 Task: Edit the text and style of the paragraph tags in the index.html file.
Action: Key pressed ection<Key.enter><Key.enter><Key.up><Key.right><Key.right><Key.right><Key.right><Key.space><Key.space><Key.backspace>stle=v<Key.backspace>back<Key.enter><Key.shift_r>:<Key.shift><Key.shift><Key.shift><Key.shift><Key.shift><Key.shift><Key.shift><Key.shift><Key.shift><Key.shift><Key.shift><Key.shift><Key.shift><Key.shift><Key.shift><Key.shift><Key.shift><Key.shift><Key.shift><Key.shift>#f2f7fc;<Key.space>padding-botto<Key.enter><Key.shift_r>:3rem;<Key.right><Key.right><Key.down><Key.space><Key.space><Key.space><Key.space>.container<Key.enter><Key.enter>.admission-steps-heading-box<Key.enter><Key.left><Key.left><Key.space>pt-4<Key.right><Key.right><Key.right><Key.left><Key.enter>.icin<Key.backspace><Key.backspace>on-box<Key.enter><Key.left><Key.left><Key.space>mt-2<Key.right><Key.right><Key.enter>sr<Key.backspace><Key.backspace><Key.backspace><Key.space><Key.space><Key.space>img<Key.enter>.<Key.backspace>/wp-<Key.backspace>.png<Key.right><Key.right><Key.right><Key.right><Key.right><Key.right><Key.right>image-1<Key.right><Key.right>
Screenshot: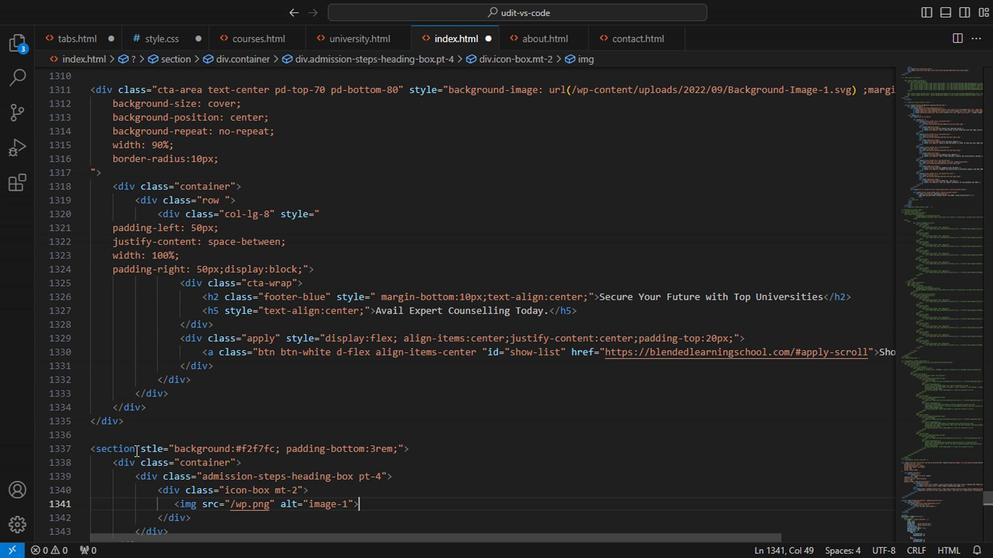 
Action: Mouse moved to (901, 441)
Screenshot: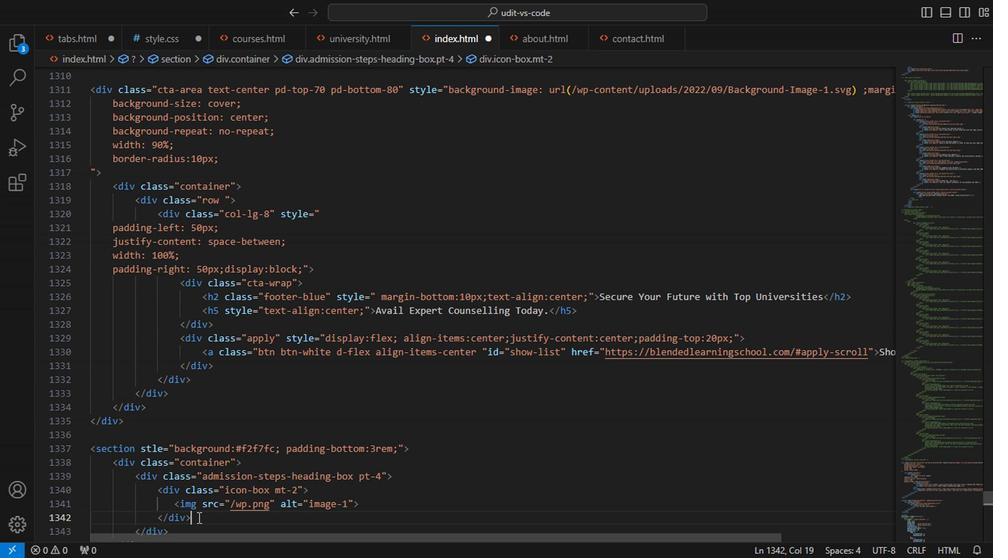 
Action: Mouse pressed left at (901, 441)
Screenshot: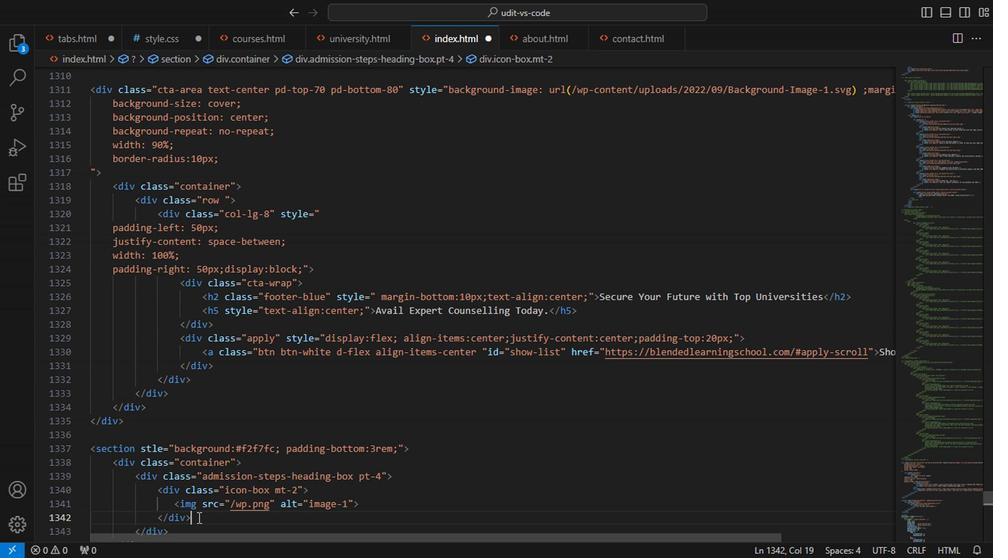 
Action: Key pressed <Key.enter>
Screenshot: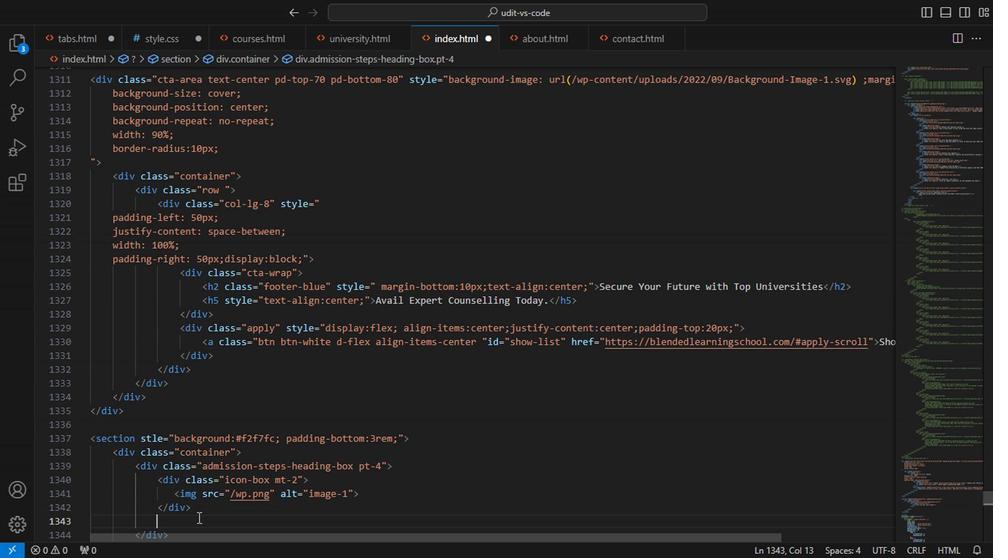 
Action: Mouse moved to (912, 444)
Screenshot: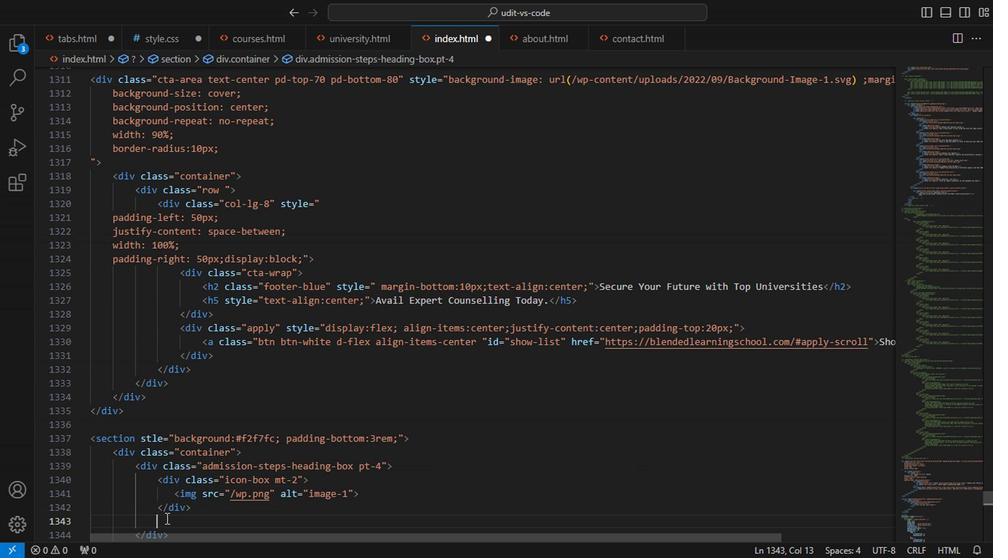 
Action: Mouse pressed left at (912, 444)
Screenshot: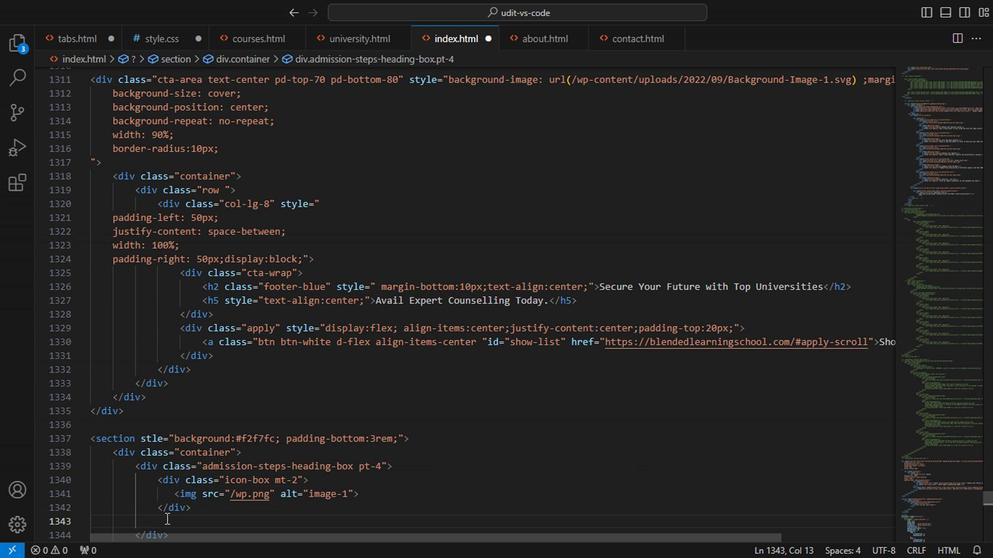 
Action: Mouse moved to (914, 441)
Screenshot: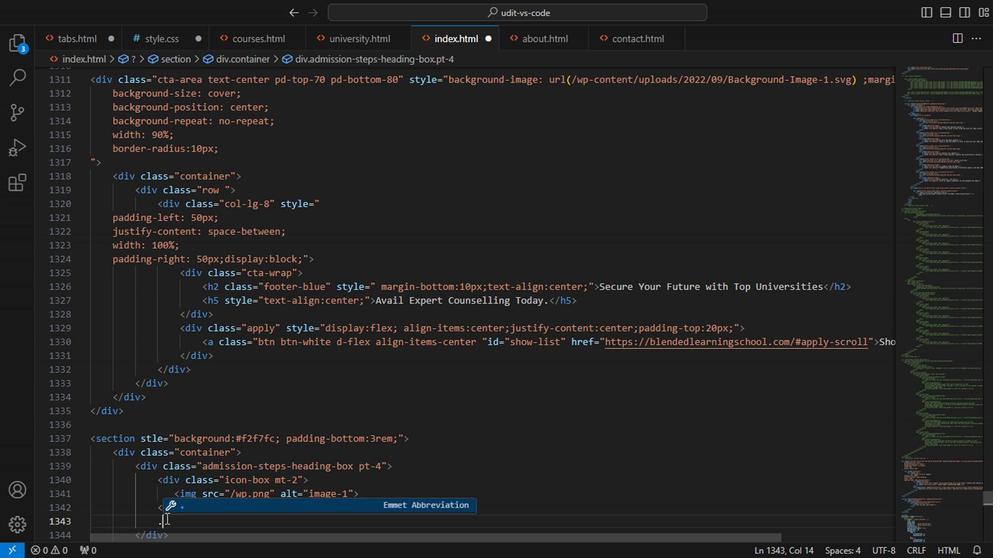 
Action: Mouse pressed left at (914, 441)
Screenshot: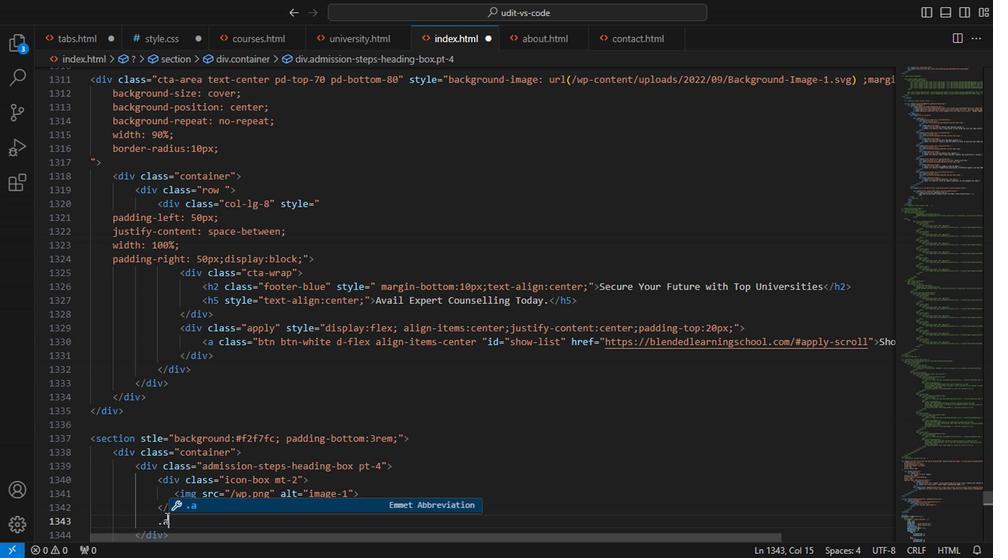 
Action: Key pressed .admission-steps<Key.enter><Key.enter>p.icon-box<Key.enter><Key.left><Key.left><Key.space>mt-2<Key.right><Key.right><Key.enter><Key.caps_lock>S<Key.caps_lock>elect<Key.space><Key.caps_lock>Y<Key.caps_lock>our<Key.space><Key.caps_lock>D<Key.caps_lock>esired<Key.space><Key.caps_lock><Key.caps_lock>c<Key.caps_lock><Key.caps_lock>ourse<Key.right><Key.right><Key.right><Key.right><Key.right><Key.right><Key.right><Key.right><Key.right><Key.right><Key.right><Key.right><Key.right><Key.right><Key.right><Key.right><Key.right><Key.right><Key.right><Key.right><Key.right><Key.enter>p<Key.enter><Key.caps_lock>G<Key.caps_lock>et<Key.space><Key.caps_lock><Key.caps_lock><Key.space><Key.backspace><Key.caps_lock>A<Key.caps_lock><Key.space><Key.caps_lock>S<Key.caps_lock>tp<Key.space><Key.shift><Key.backspace><Key.backspace>ep<Key.space><Key.caps_lock>C<Key.caps_lock>loser<Key.space>to<Key.space>your<Key.space><Key.caps_lock>D<Key.caps_lock>ream<Key.space>job<Key.space>with<Key.space>the<Key.space>right<Key.space>course<Key.space><Key.down><Key.down><Key.up><Key.down><Key.up><Key.up><Key.up><Key.up><Key.down><Key.down>
Screenshot: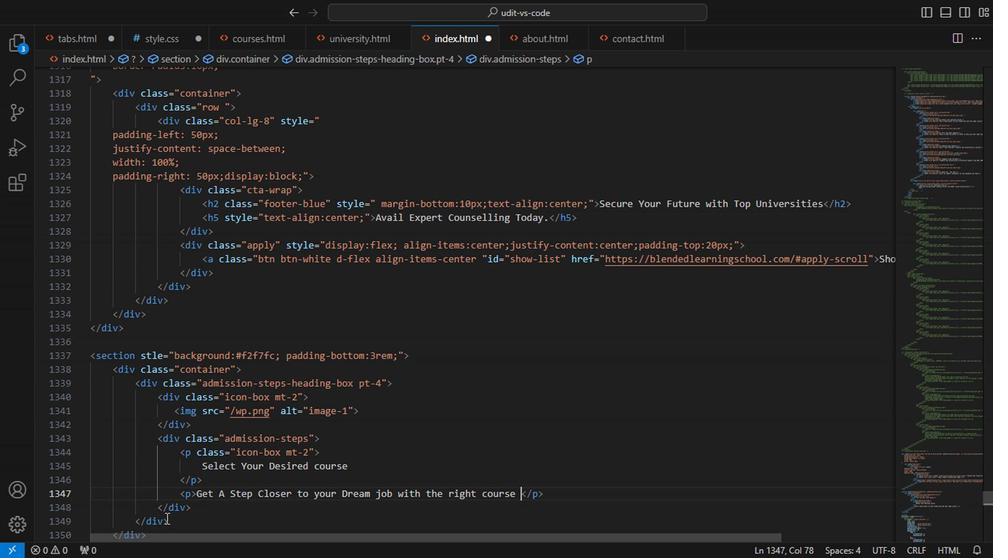 
Action: Mouse moved to (922, 448)
Screenshot: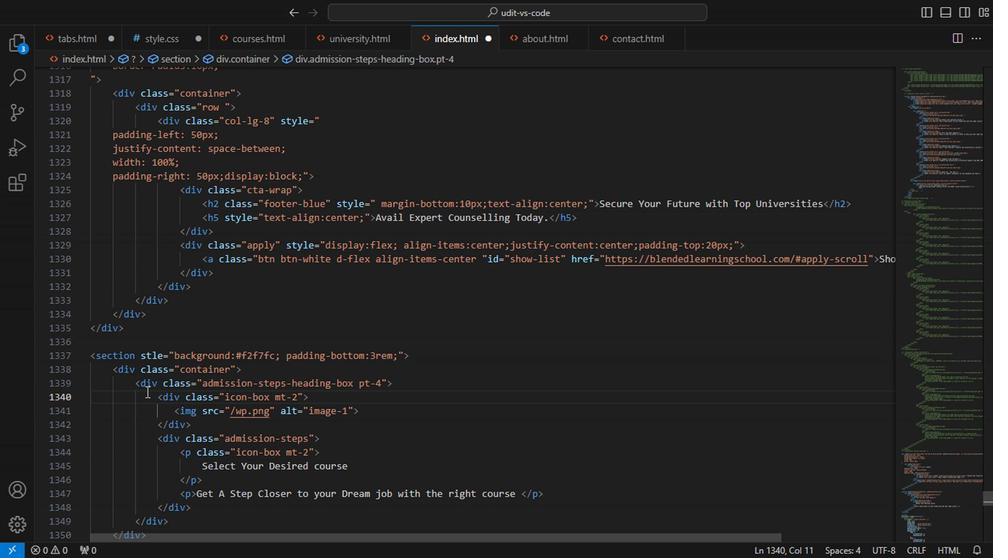 
Action: Mouse pressed left at (922, 448)
Screenshot: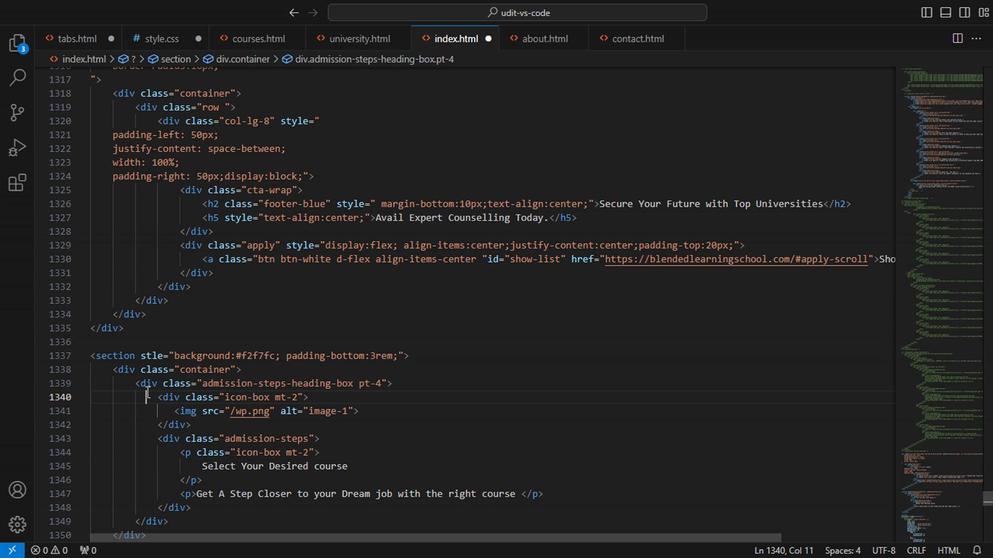 
Action: Mouse moved to (581, 442)
Screenshot: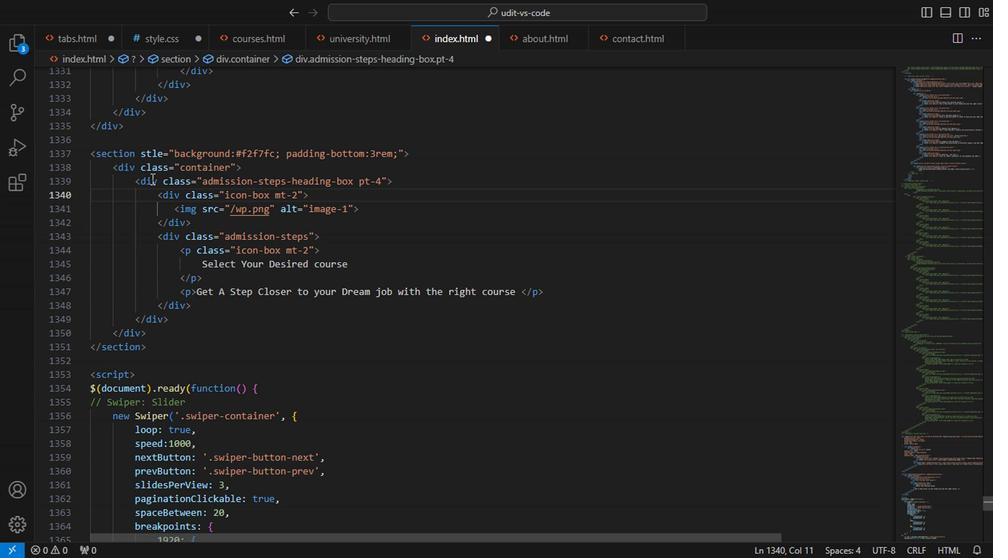 
Action: Mouse pressed left at (581, 442)
Screenshot: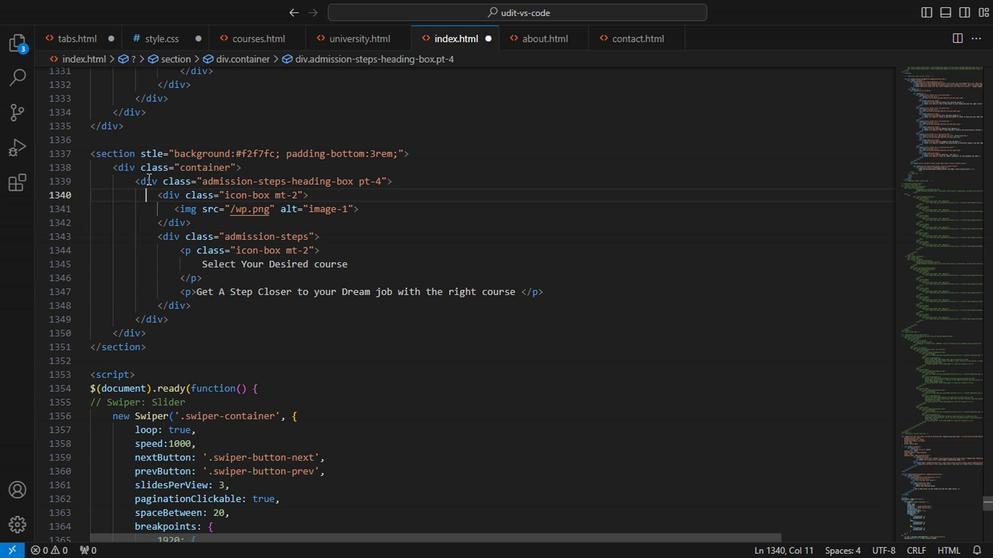 
Action: Mouse moved to (921, 460)
Screenshot: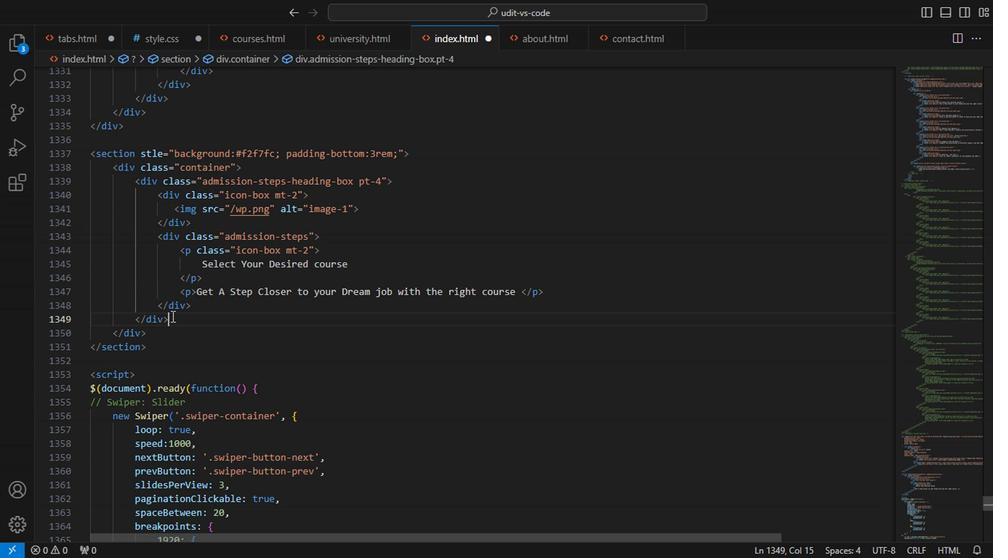 
Action: Mouse pressed left at (921, 460)
Screenshot: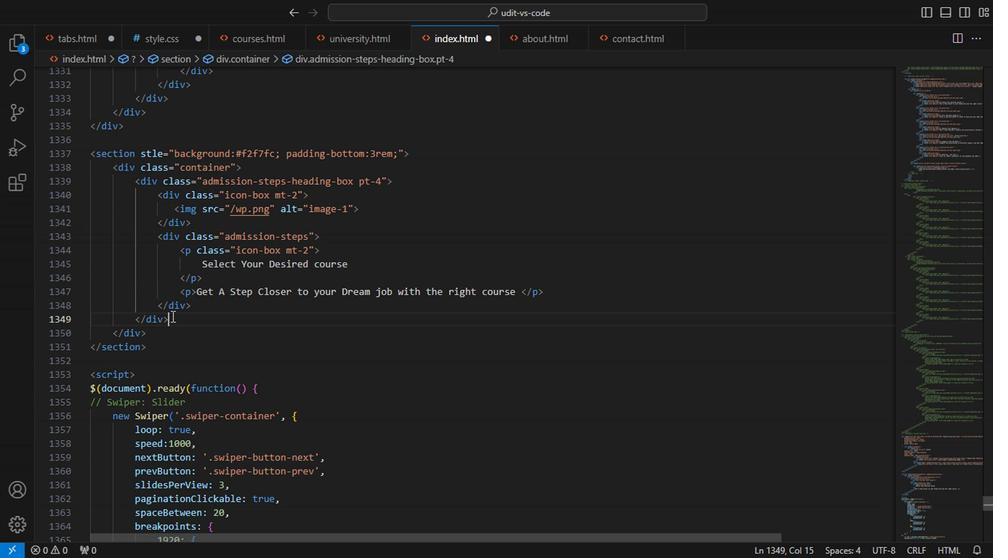 
Action: Mouse moved to (911, 452)
Screenshot: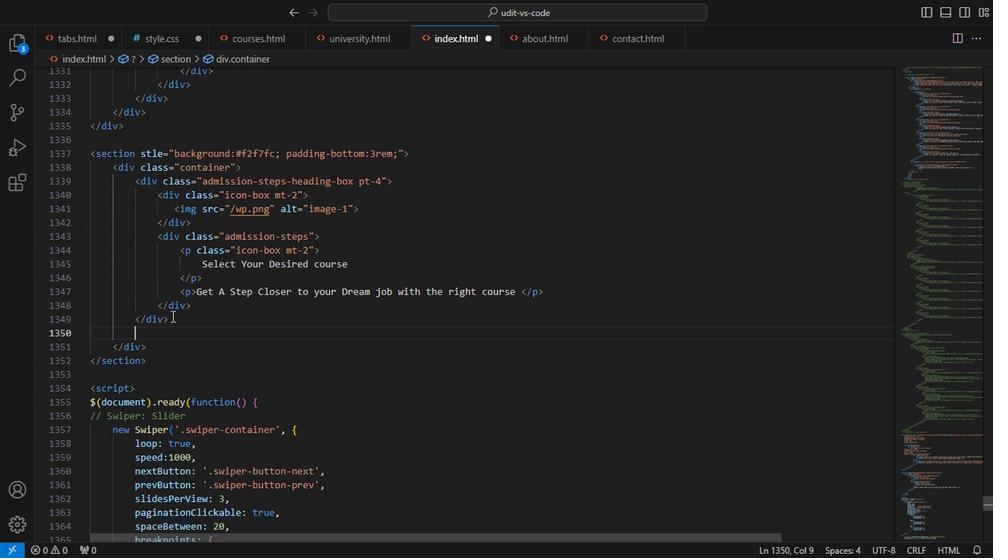 
Action: Mouse pressed left at (911, 452)
Screenshot: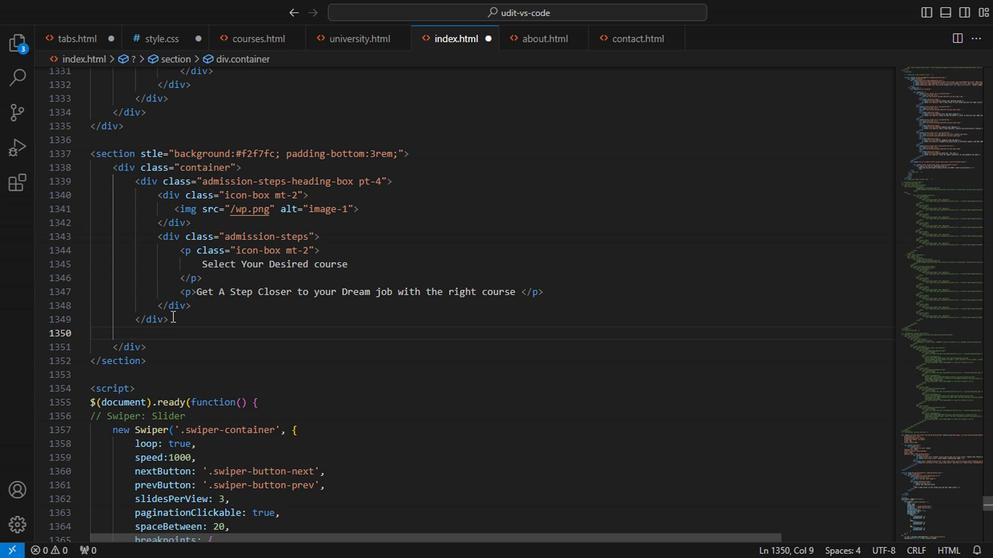 
Action: Key pressed <Key.enter>ctrl+Z
Screenshot: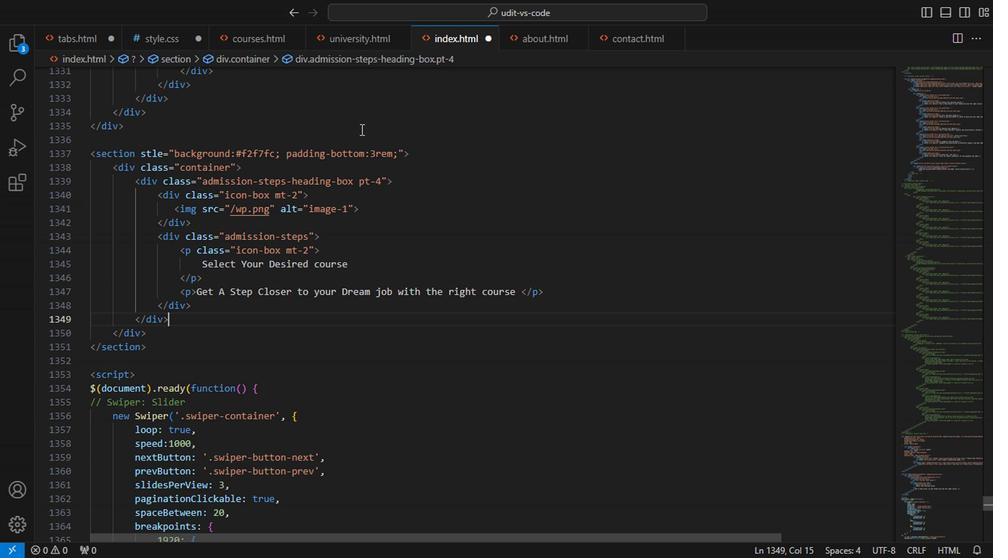 
Action: Mouse moved to (912, 459)
Screenshot: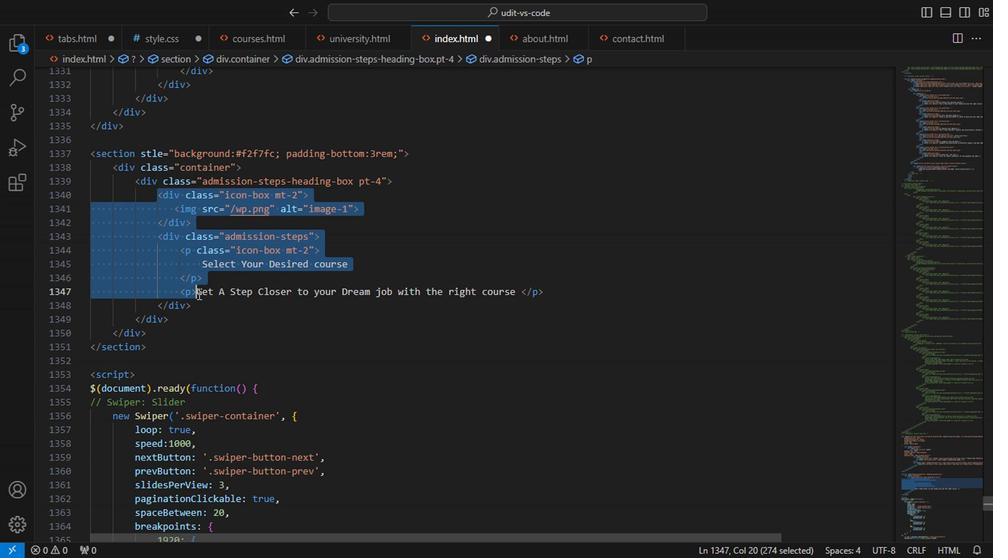 
Action: Mouse pressed left at (912, 459)
Screenshot: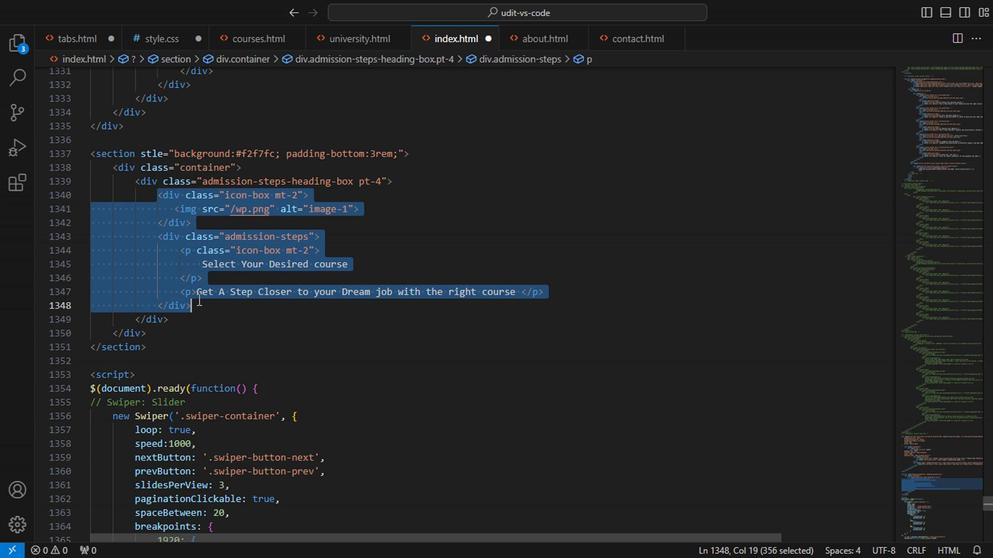 
Action: Mouse moved to (918, 459)
Screenshot: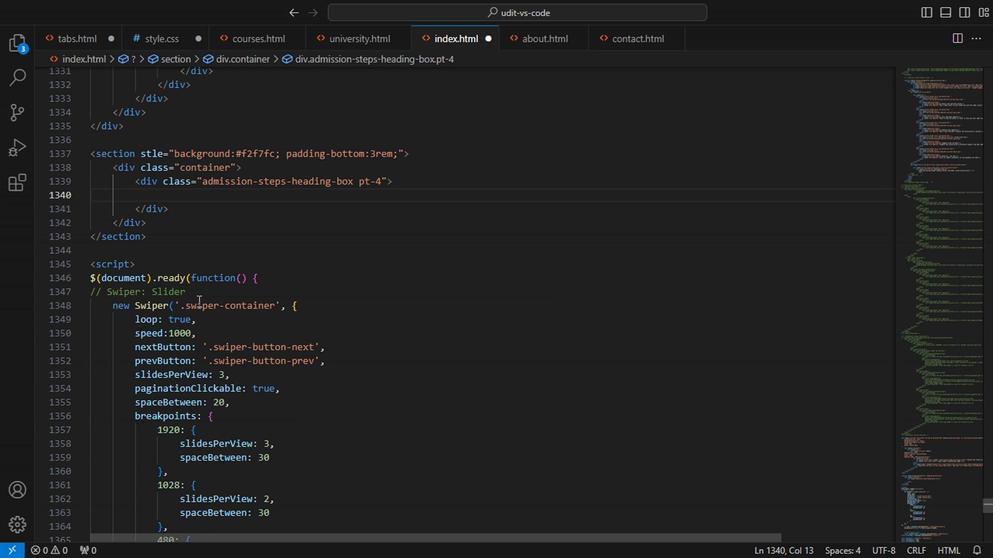 
Action: Mouse pressed left at (918, 459)
Screenshot: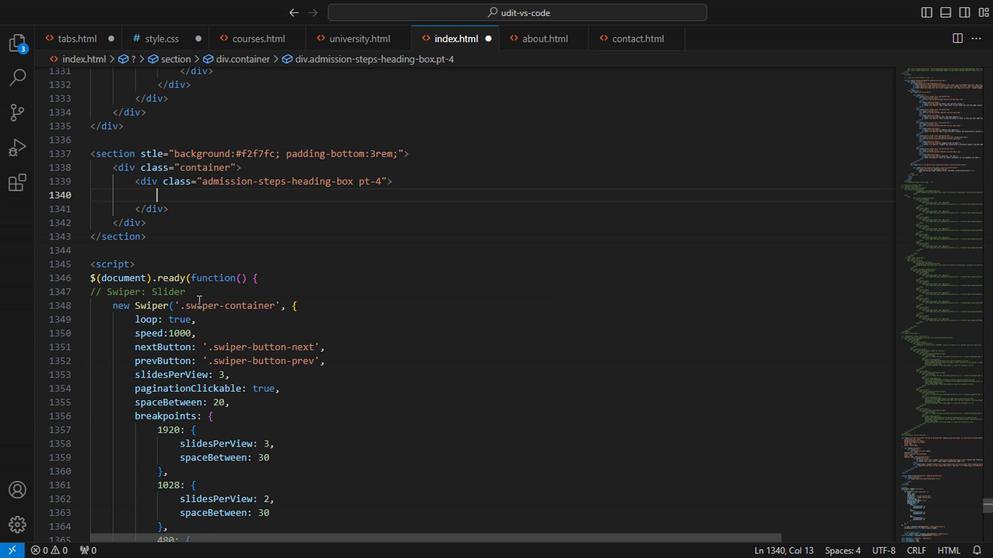 
Action: Mouse moved to (901, 453)
Screenshot: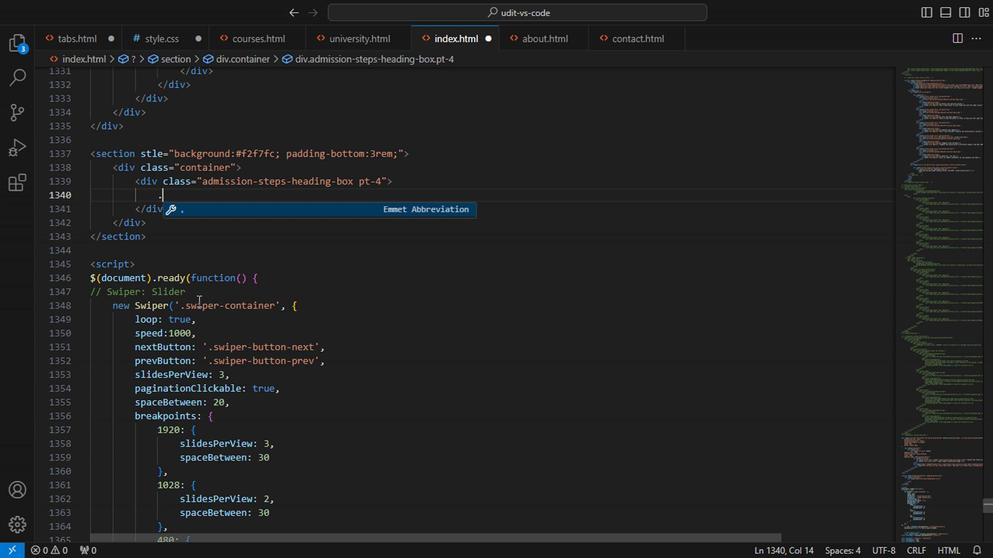 
Action: Key pressed <Key.backspace>ctrl+admission<Key.backspace>n-steps<Key.backspace><Key.backspace><Key.backspace><Key.backspace><Key.backspace><Key.backspace><Key.backspace><Key.backspace><Key.backspace><Key.backspace><Key.backspace><Key.backspace><Key.backspace><Key.backspace><Key.backspace><Key.backspace>p.adms<Key.backspace>ission-steps-heading-above-mobile<Key.enter><Key.left><Key.left><Key.space>text-center<Key.space>nav-link<Key.right><Key.space>stle<Key.enter>font-size<Key.enter>40px;font-weight<Key.enter>600<Key.right>margin-bottom<Key.enter>0px<Key.right>color<Key.enter>black<Key.right><Key.right><Key.right><Key.caps_lock>B<Key.caps_lock>lended<Key.space><Key.caps_lock>L<Key.caps_lock>earning<Key.space>span<Key.enter><Key.space><Key.backspace><Key.caps_lock>Y<Key.caps_lock>our<Key.space>one<Key.space><Key.caps_lock>S<Key.caps_lock>tep<Key.space><Key.caps_lock>C<Key.caps_lock>loser<Key.space><Key.backspace><Key.left><Key.left><Key.left><Key.left><Key.left><Key.left><Key.left><Key.left><Key.left><Key.left><Key.left><Key.left><Key.left><Key.left><Key.left><Key.left><Key.left><Key.left><Key.left><Key.left><Key.left><Key.space>class=ctrl+Z<'\x1a'><Key.space>ctrl+Style<Key.enter>coo<Key.backspace>lor<Key.shift_r>:<Key.shift><Key.shift><Key.shift><Key.shift><Key.shift><Key.shift><Key.shift><Key.shift><Key.shift><Key.shift><Key.shift><Key.shift><Key.shift><Key.shift><Key.shift><Key.shift><Key.shift>#007<Key.down><Key.enter><Key.right><Key.right><Key.right><Key.right><Key.right><Key.right><Key.right><Key.right><Key.right><Key.right><Key.right><Key.right><Key.right><Key.right><Key.right><Key.right><Key.right><Key.right><Key.right><Key.right><Key.right><Key.right><Key.right><Key.right><Key.right><Key.right><Key.right><Key.right><Key.right><Key.right><Key.right><Key.right><Key.right><Key.enter>p.admission-steps-heading-for-mobile<Key.enter><Key.left><Key.left><Key.space>text-center<Key.backspace><Key.right><Key.space>stle=<Key.backspace><Key.backspace><Key.backspace><Key.backspace>yle<Key.enter>font<Key.right><Key.enter>ctrl+Z<Key.backspace><Key.backspace><Key.backspace><Key.backspace><Key.backspace><Key.backspace>ctrl+font<Key.down><Key.enter>30px<Key.right><Key.space>font-weight<Key.enter>600<Key.right><Key.space>margin-bottom<Key.enter>0px<Key.right><Key.space>
Screenshot: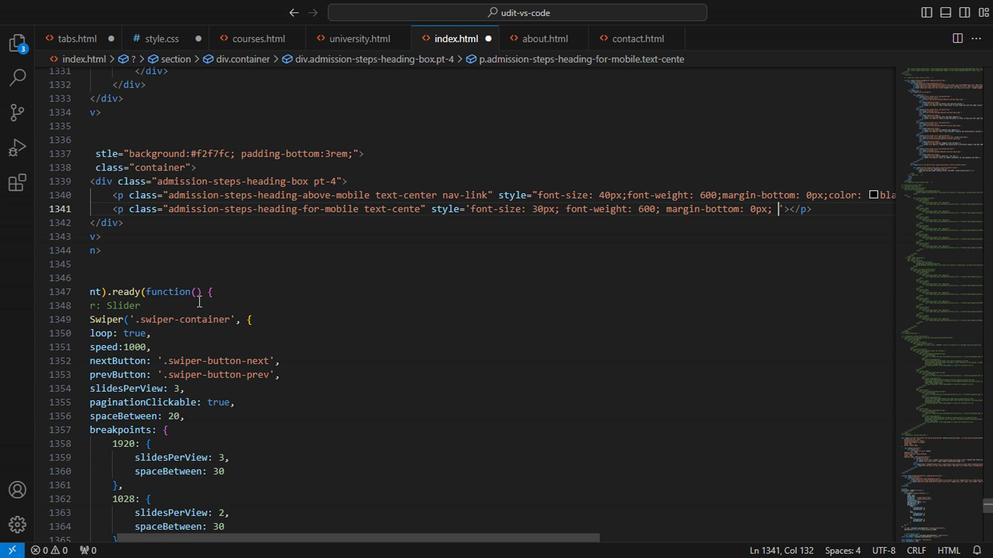
Action: Mouse moved to (671, 458)
Screenshot: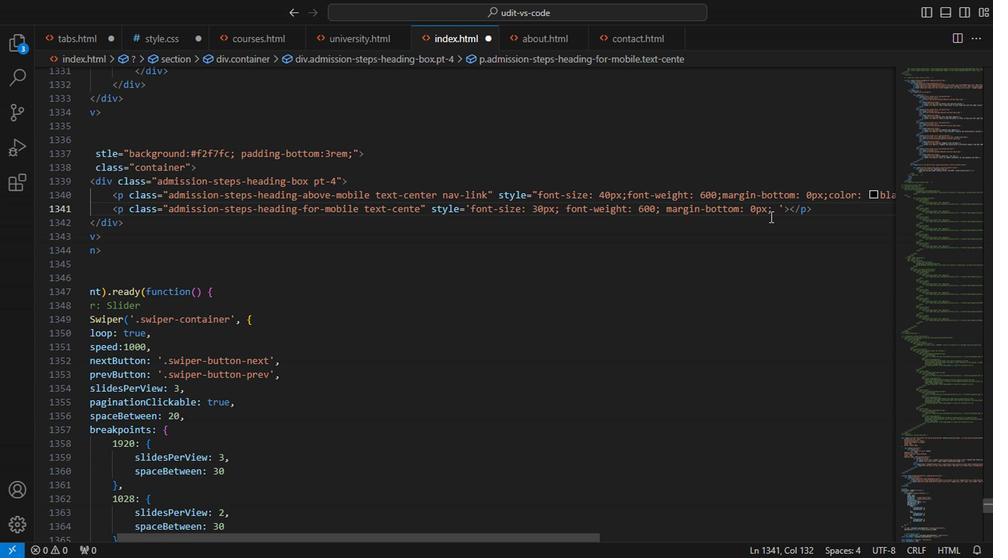 
Action: Key pressed <Key.backspace><Key.space>color<Key.enter>black
Screenshot: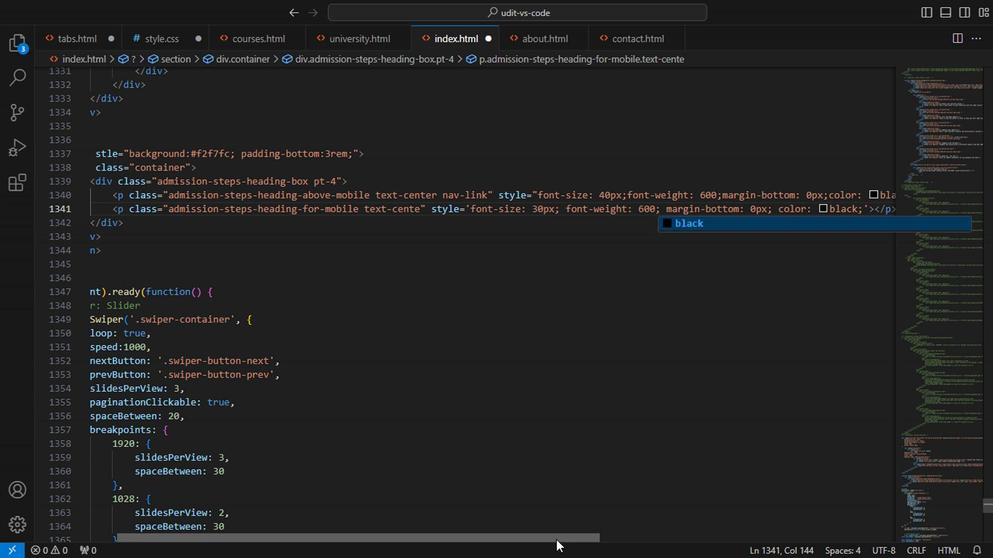 
Action: Mouse moved to (757, 440)
Screenshot: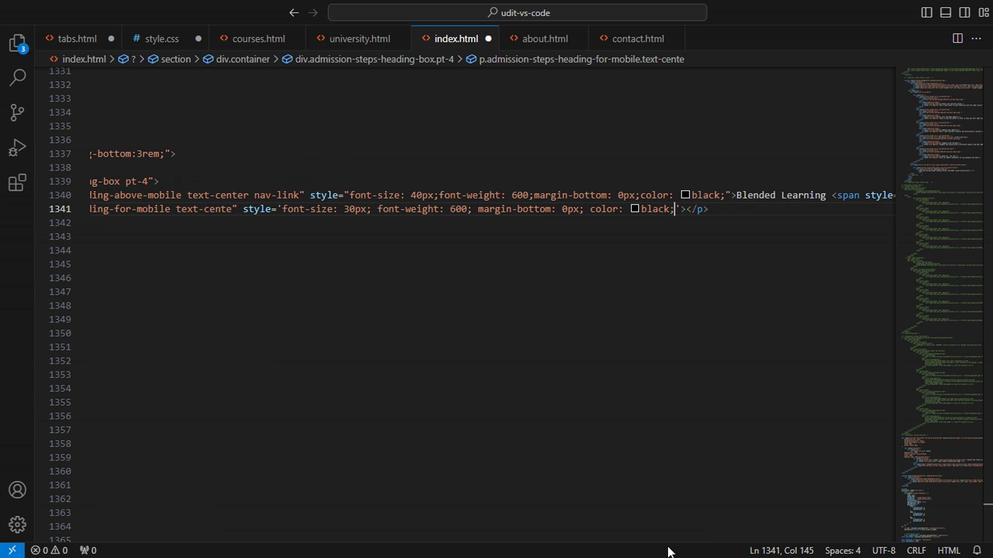 
Action: Mouse pressed left at (757, 440)
Screenshot: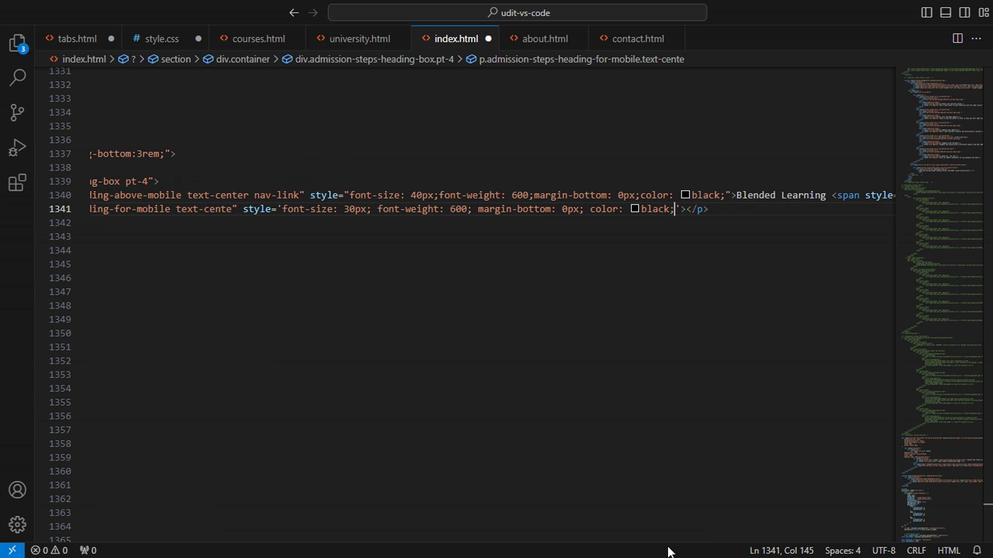 
Action: Mouse moved to (712, 439)
Screenshot: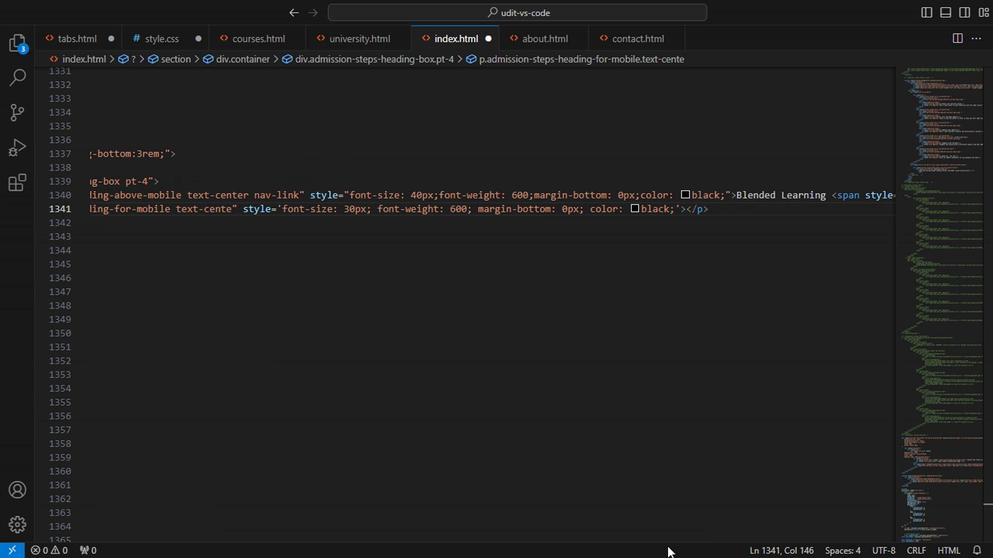 
Action: Key pressed <Key.right><Key.right><Key.right><Key.caps_lock>G<Key.caps_lock>et<Key.space>on<Key.space><Key.backspace>e<Key.space>ye<Key.backspace><Key.backspace>step<Key.space>ahead<Key.space>of<Key.space>your<Key.space>goal<Key.right><Key.right><Key.right><Key.right><Key.right><Key.down><Key.up><Key.enter><Key.up><Key.space><Key.space><Key.space><Key.space><Key.space><Key.space><Key.space><Key.space><Key.space><Key.space><Key.space><Key.space>
Screenshot: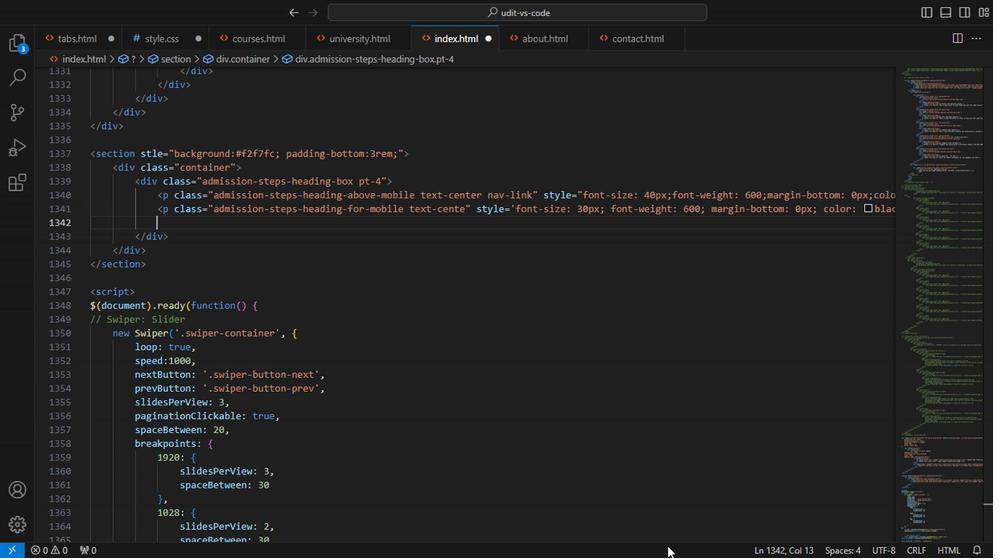 
Action: Mouse moved to (915, 458)
Screenshot: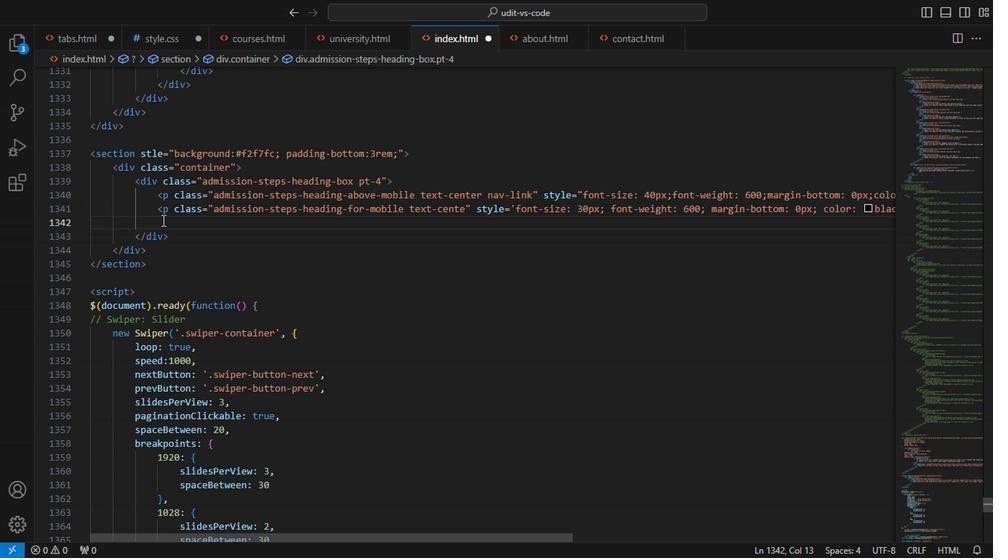 
Action: Mouse pressed left at (915, 458)
Screenshot: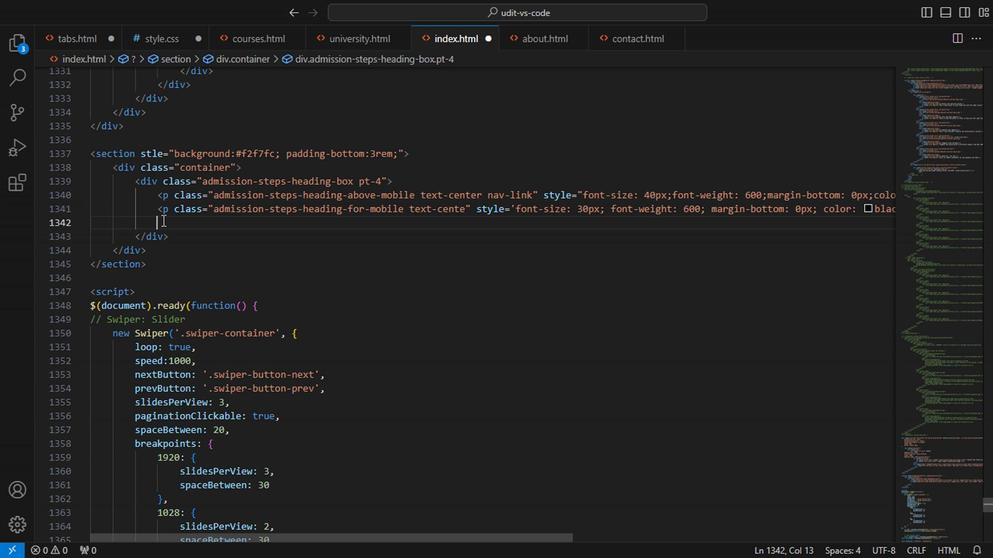 
Action: Mouse moved to (913, 456)
Screenshot: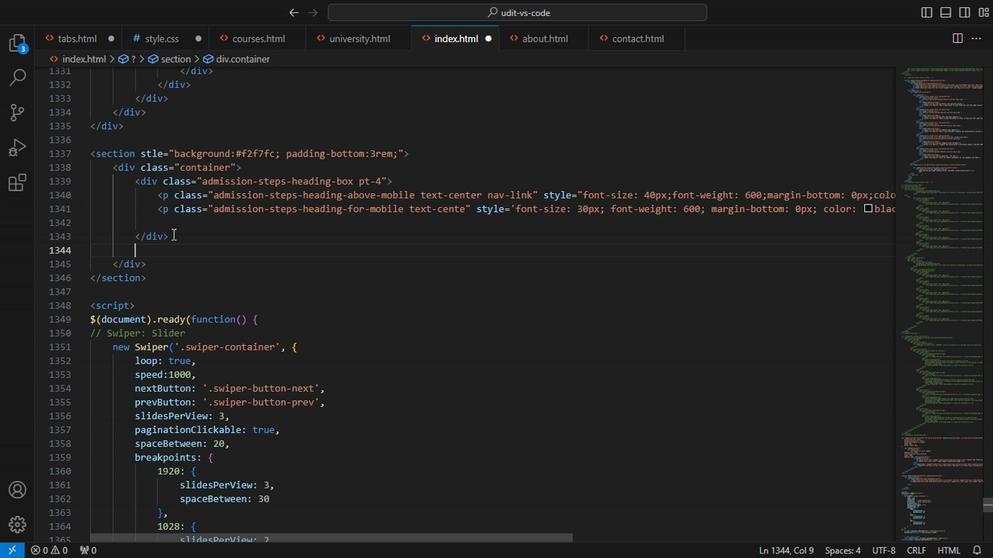 
Action: Mouse pressed left at (913, 456)
Screenshot: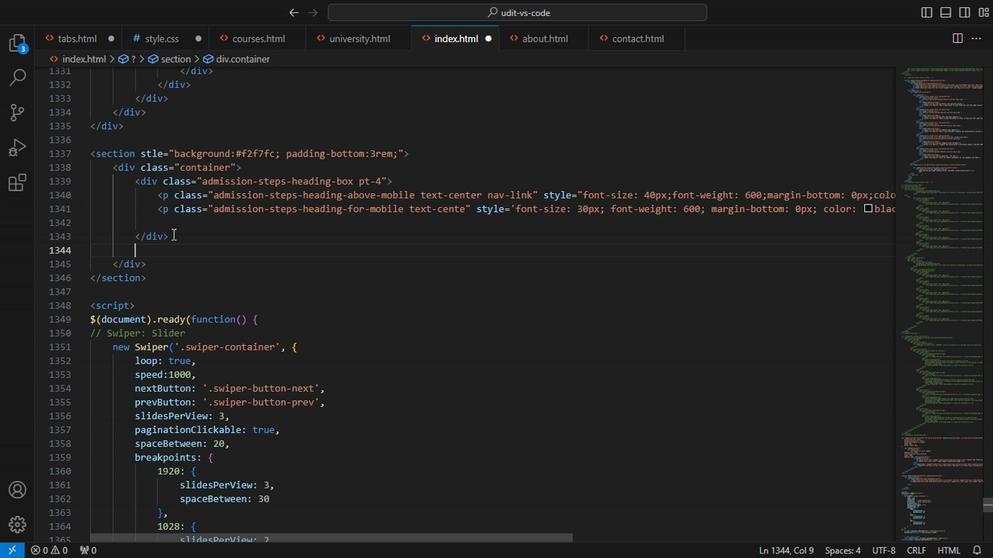 
Action: Mouse moved to (911, 456)
Screenshot: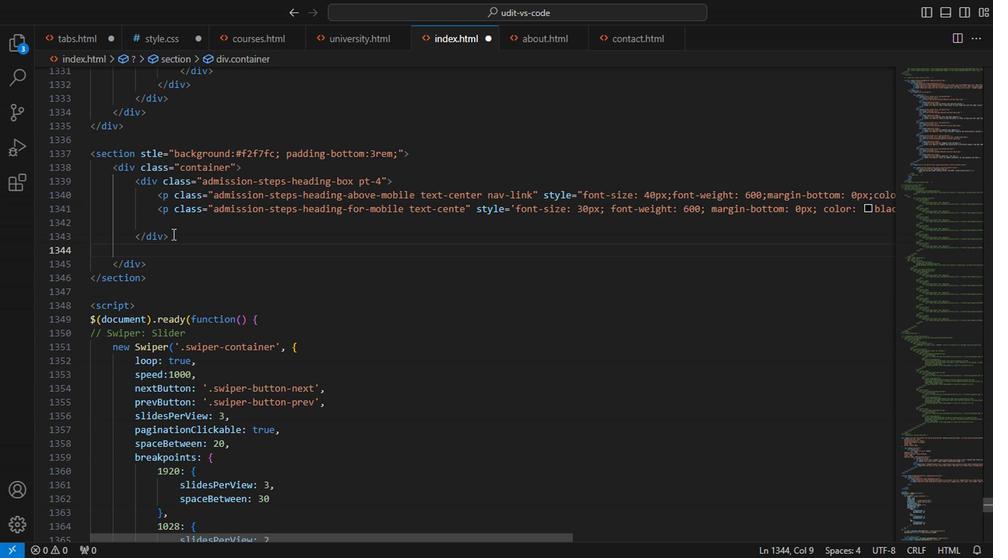 
Action: Key pressed <Key.enter>.<Key.backspace>
Screenshot: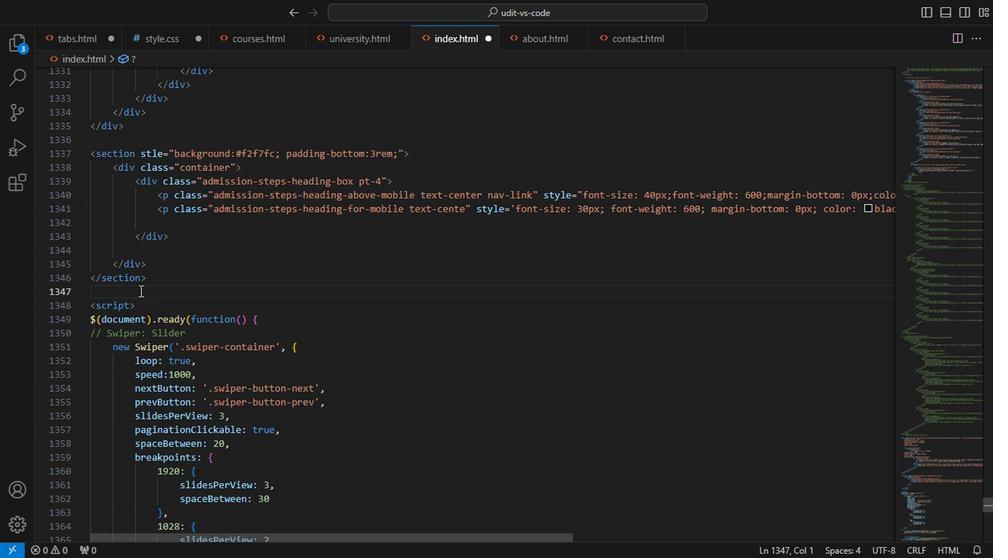 
Action: Mouse moved to (924, 453)
Screenshot: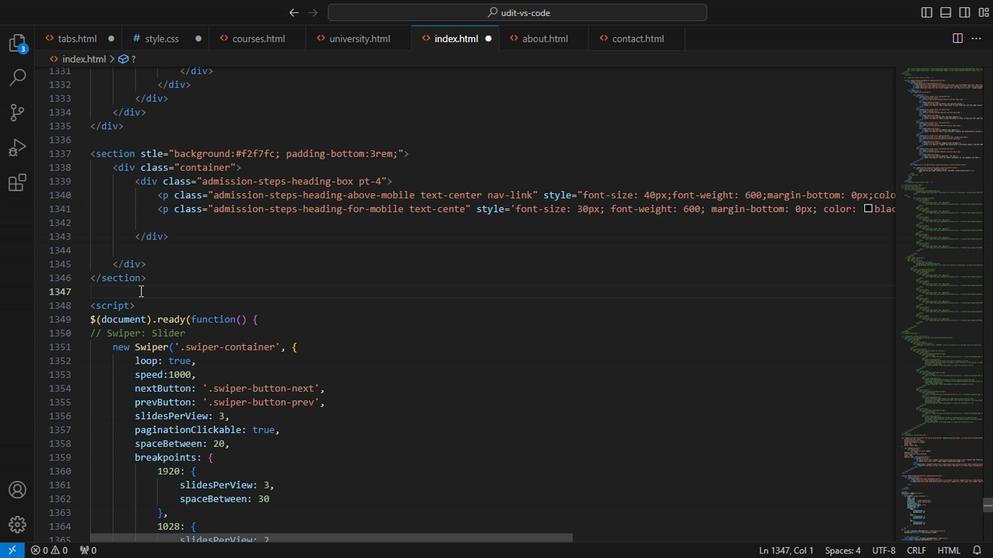 
Action: Mouse pressed left at (924, 453)
Screenshot: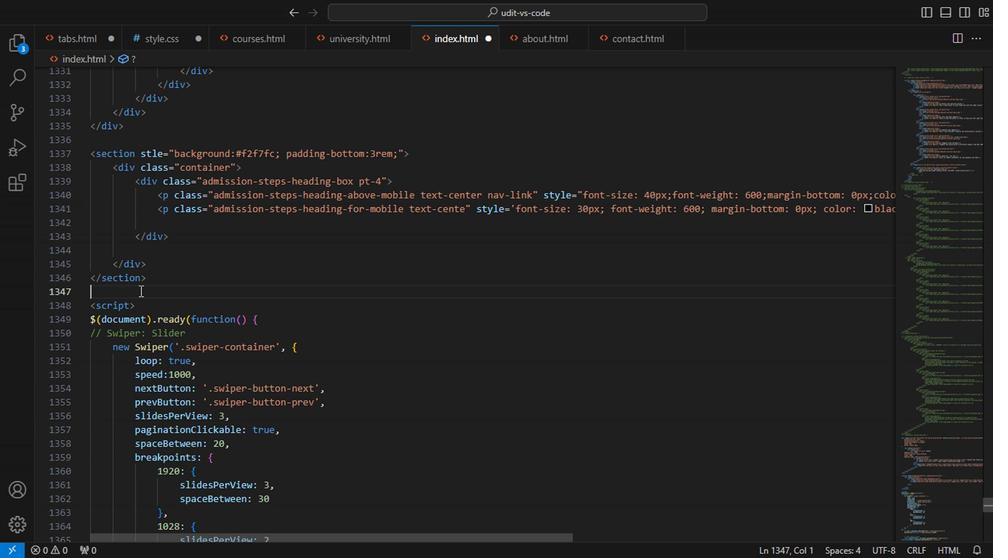 
Action: Key pressed .container-fluid<Key.enter><Key.enter>.containr<Key.backspace><Key.backspace>ner<Key.enter><Key.enter>.card<Key.enter><Key.enter>.card-f<Key.backspace>header<Key.enter><Key.right><Key.right><Key.right><Key.right><Key.right><Key.right><Key.backspace><Key.backspace><Key.backspace><Key.backspace><Key.backspace><Key.backspace><Key.backspace><Key.backspace><Key.backspace><Key.backspace><Key.backspace><Key.backspace><Key.backspace><Key.backspace><Key.backspace><Key.backspace><Key.backspace><Key.backspace><Key.backspace><Key.backspace><Key.backspace><Key.backspace><Key.backspace><Key.backspace><Key.backspace><Key.backspace><Key.backspace><Key.backspace><Key.backspace><Key.backspace><Key.backspace>.<Key.backspace>ctrl+Z<'\x1a'><'\x1a'><'\x1a'><'\x1a'><'\x1a'><'\x1a'><'\x1a'><'\x1a'><Key.enter>ctrl+card-container<Key.enter><Key.left><Key.space><Key.backspace><Key.left><Key.space>row<Key.right><Key.right><Key.enter>.col-5<Key.backspace>4<Key.enter><Key.enter>.v<Key.backspace>card<Key.enter><Key.enter>.h4<Key.backspace><Key.backspace><Key.backspace>spa<Key.backspace><Key.backspace><Key.backspace>span<Key.enter>h3<Key.enter><Key.caps_lock>TO<Key.space><Key.caps_lock>d<Key.caps_lock><Key.backspace><Key.caps_lock><Key.caps_lock>D<Key.caps_lock>o<Key.right><Key.right><Key.right><Key.right><Key.right><Key.right><Key.right><Key.right><Key.right><Key.up>
Screenshot: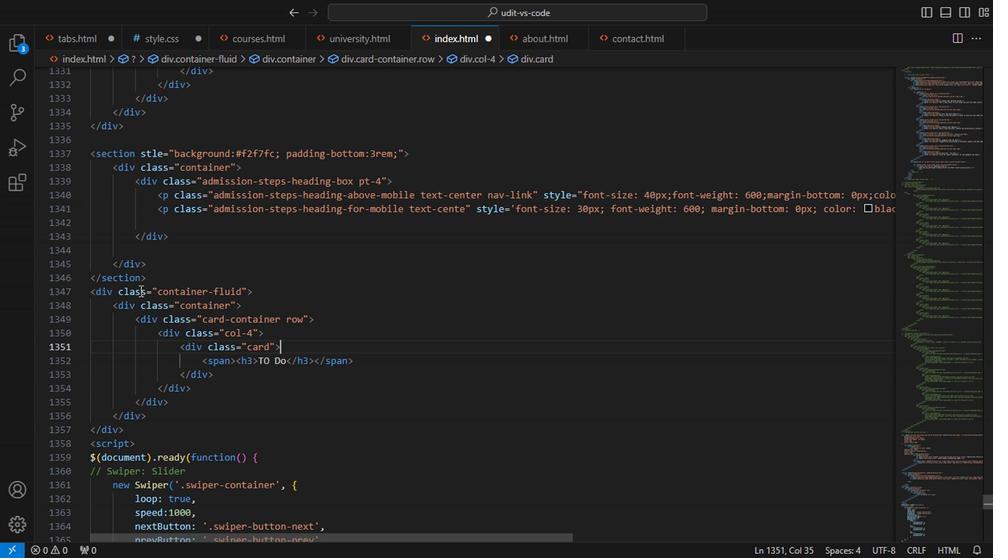 
Action: Mouse moved to (903, 450)
Screenshot: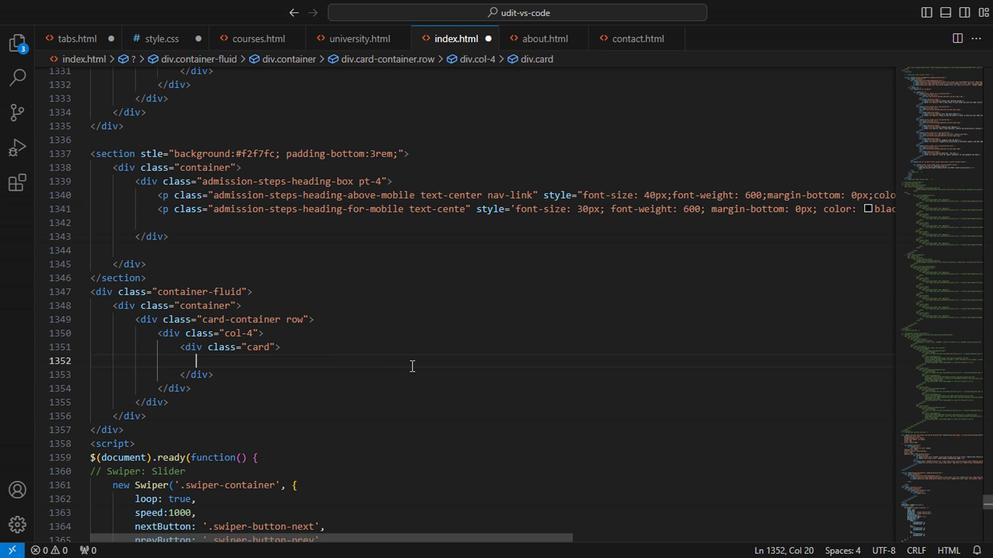 
Action: Mouse pressed left at (903, 450)
Screenshot: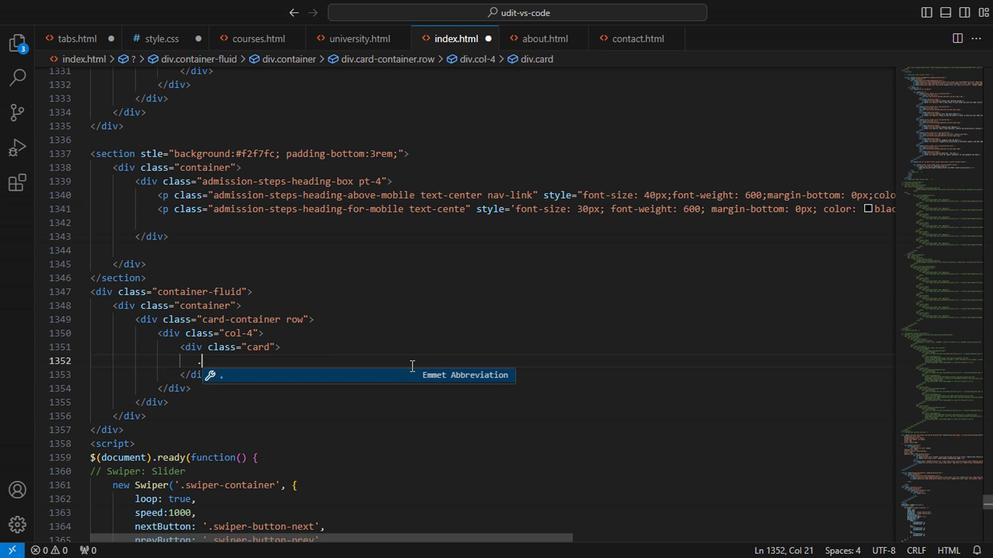 
Action: Mouse moved to (815, 449)
Screenshot: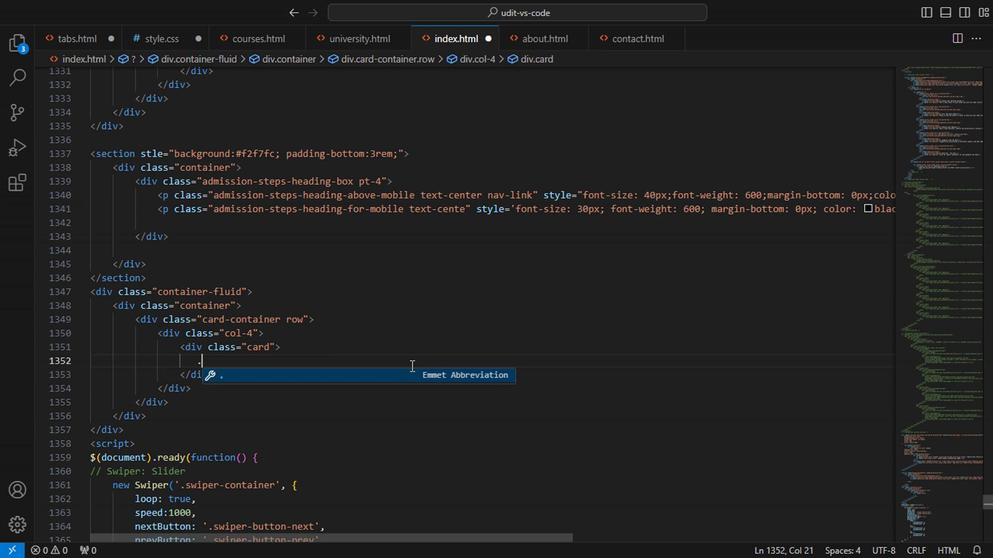 
Action: Key pressed <Key.backspace>.ca<Key.backspace><Key.backspace><Key.backspace>tit<Key.enter>ctrl+Z<Key.backspace><Key.backspace><Key.backspace>ctrl+Titl<Key.backspace><Key.backspace><Key.backspace><Key.backspace>.title-icon<Key.enter><Key.left><Key.left><Key.space>d-flex<Key.space><Key.backspace><Key.space>justify<Key.down><Key.down><Key.down><Key.up><Key.enter><Key.space>align<Key.down><Key.up><Key.enter><Key.right><Key.right><Key.enter>span<Key.enter><Key.caps_lock>T<Key.caps_lock>o<Key.space><Key.caps_lock>D<Key.caps_lock>o
Screenshot: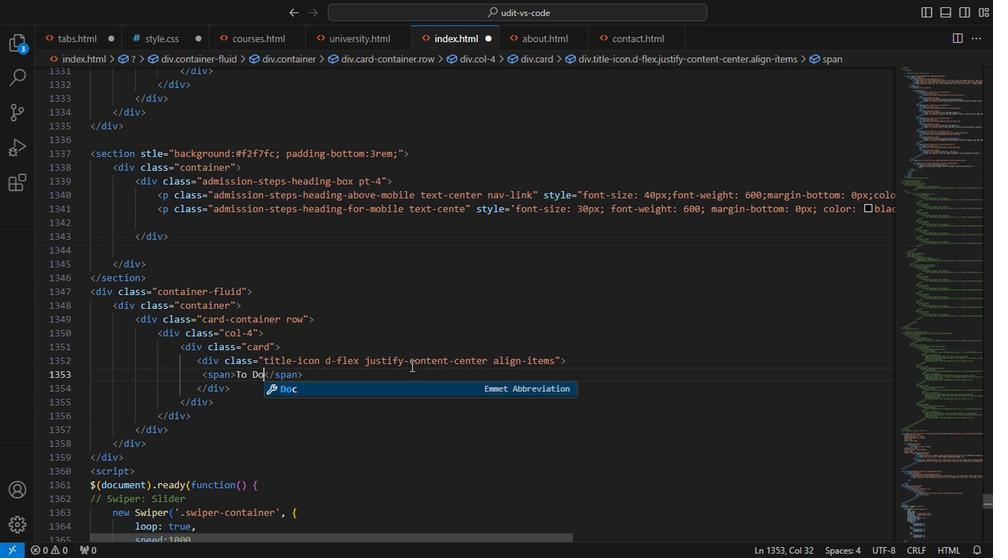 
Action: Mouse moved to (860, 444)
Screenshot: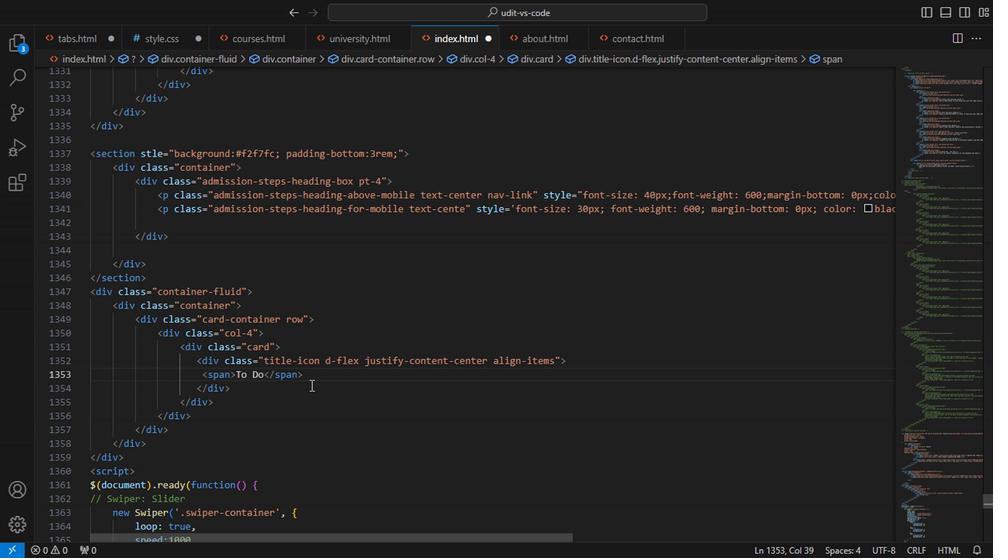 
Action: Mouse pressed left at (860, 444)
Screenshot: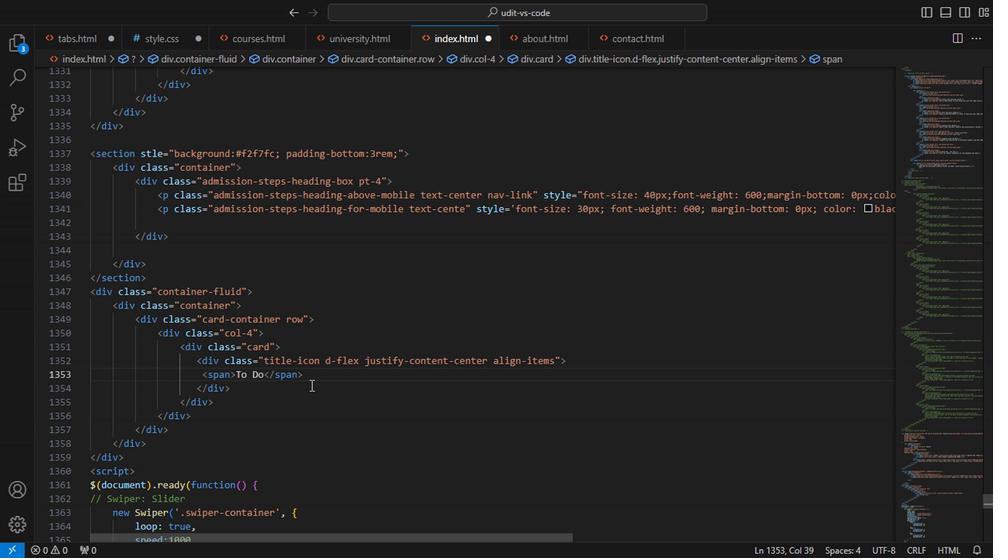 
Action: Mouse moved to (854, 449)
Screenshot: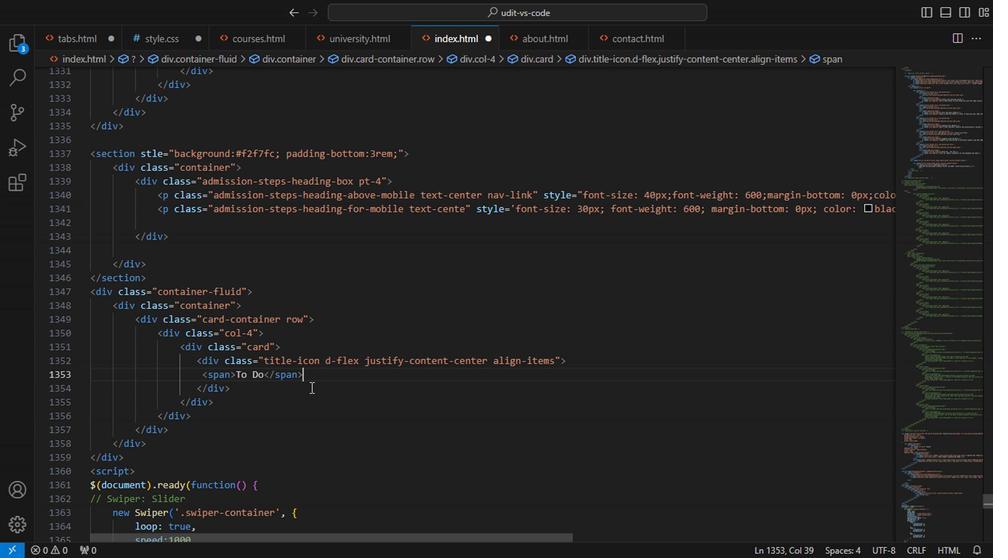 
Action: Mouse pressed left at (854, 449)
Screenshot: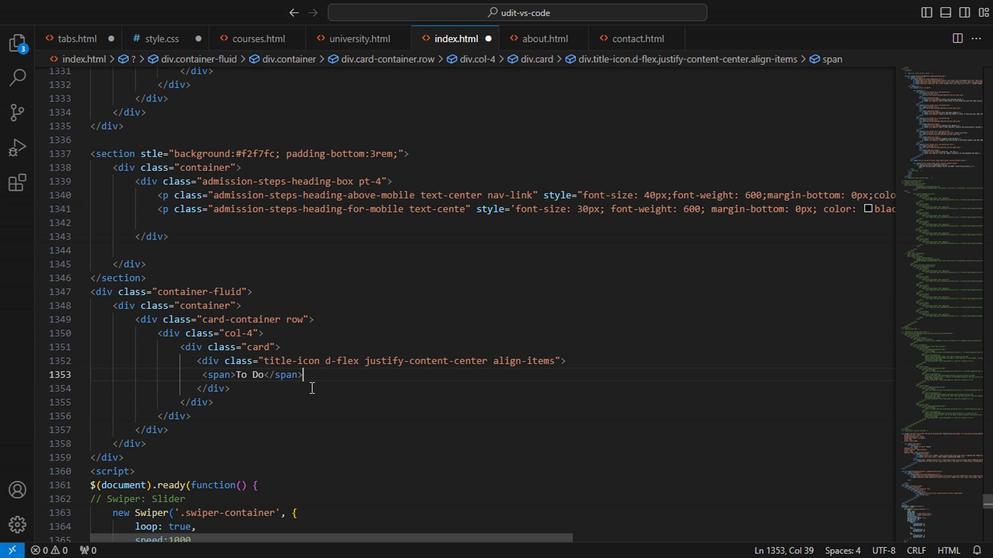 
Action: Mouse moved to (855, 448)
Screenshot: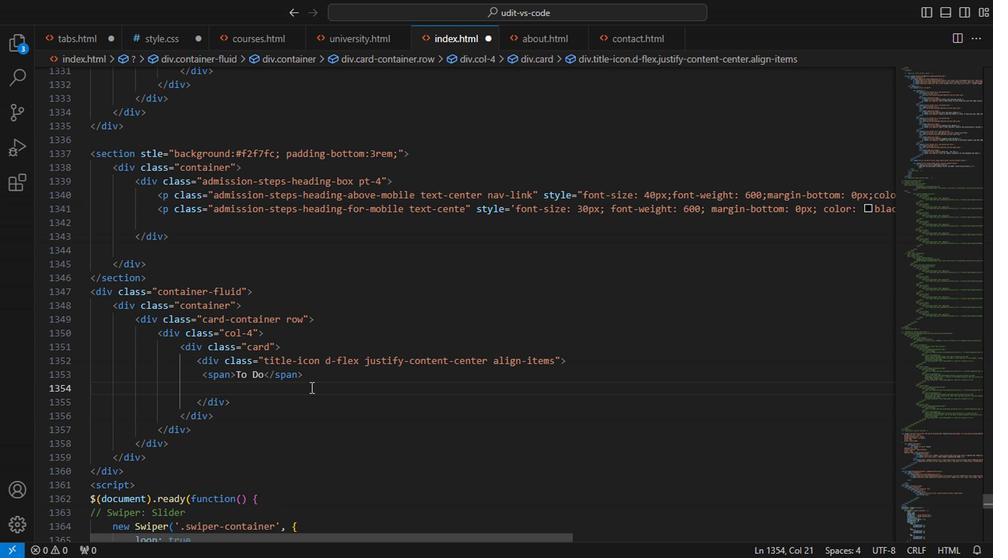 
Action: Key pressed <Key.enter>ic<Key.backspace><Key.backspace>.icon<Key.enter><Key.enter>img<Key.enter>./icon-1.png<Key.right><Key.right><Key.right><Key.right><Key.right><Key.right><Key.right>image<Key.right><Key.right><Key.down>
Screenshot: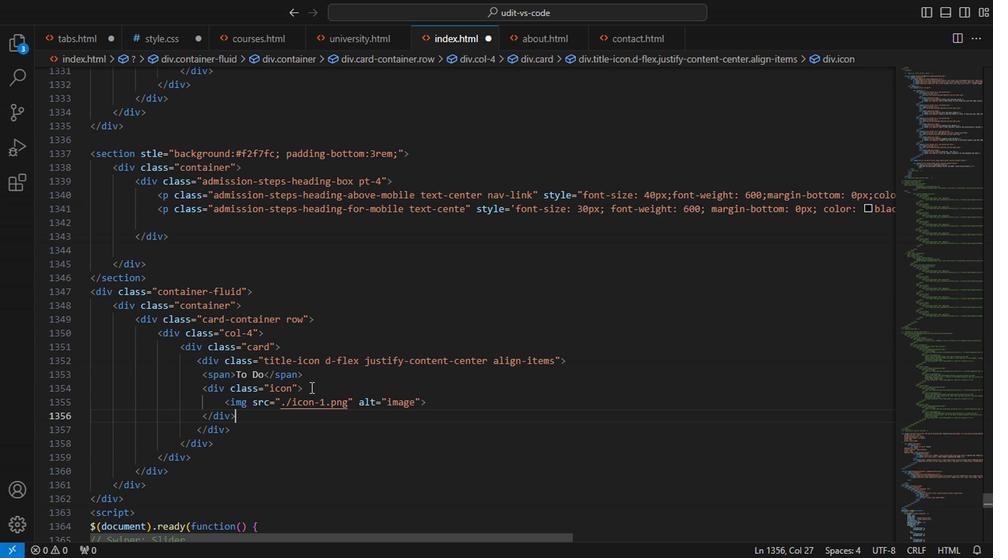 
Action: Mouse moved to (883, 447)
Screenshot: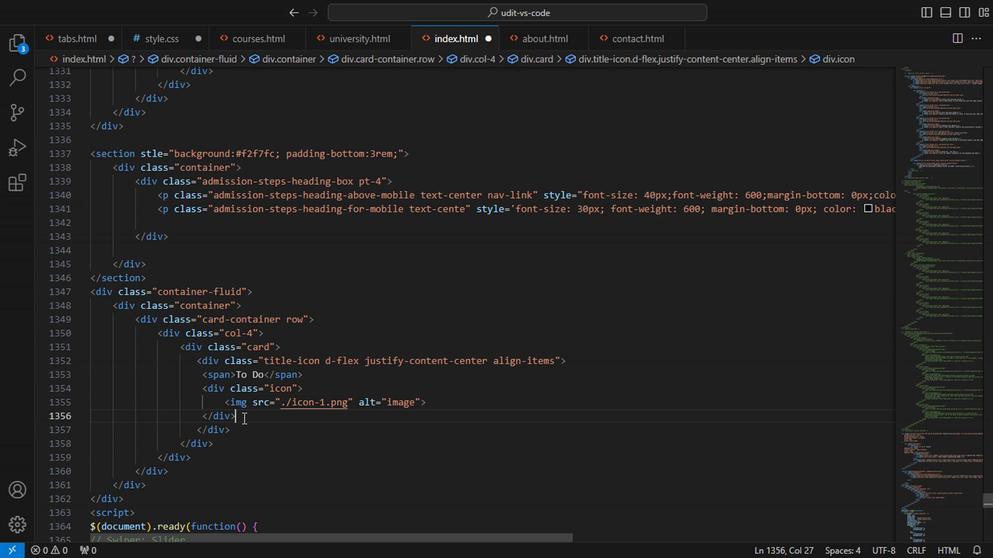
Action: Mouse pressed left at (883, 447)
Screenshot: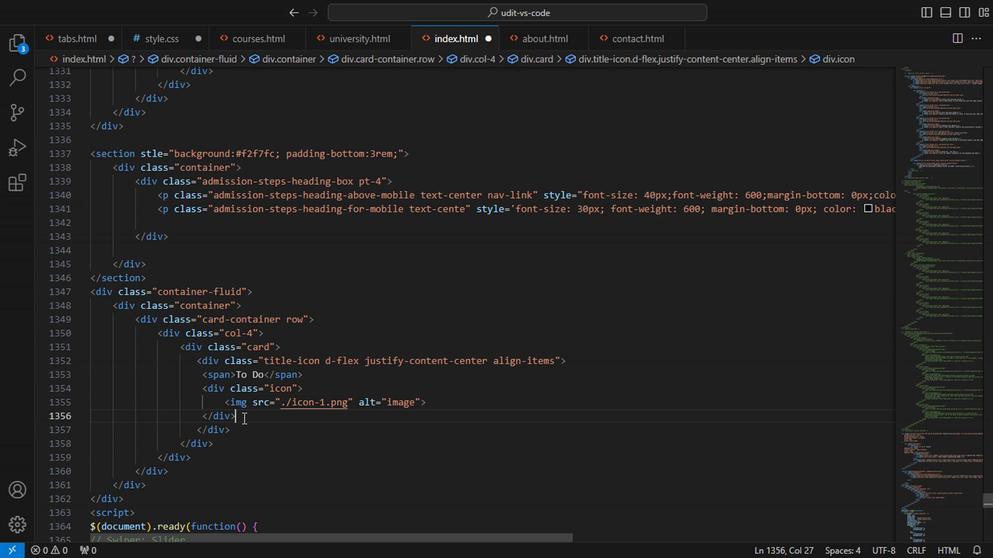 
Action: Key pressed <Key.enter>ctrl+Z
Screenshot: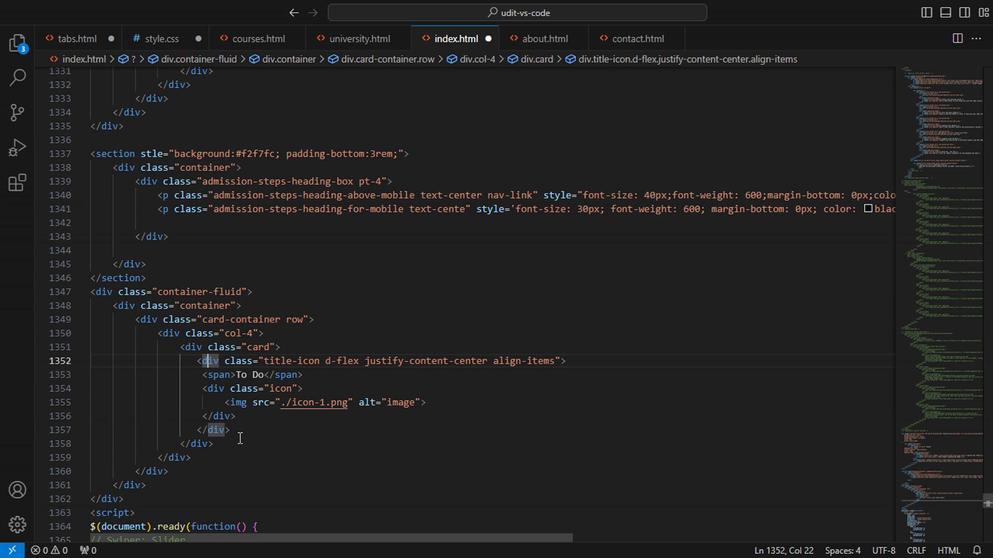 
Action: Mouse moved to (896, 450)
Screenshot: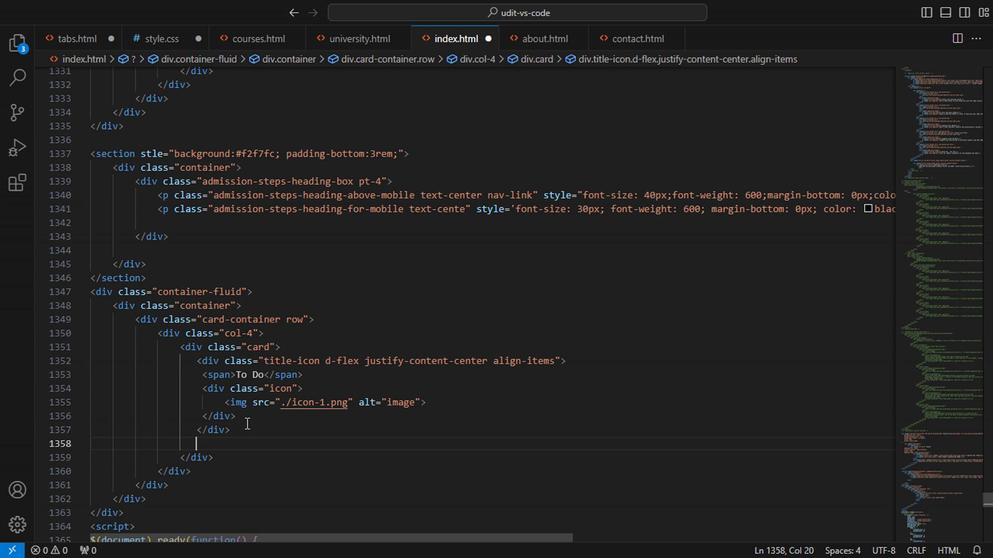 
Action: Mouse pressed left at (896, 450)
Screenshot: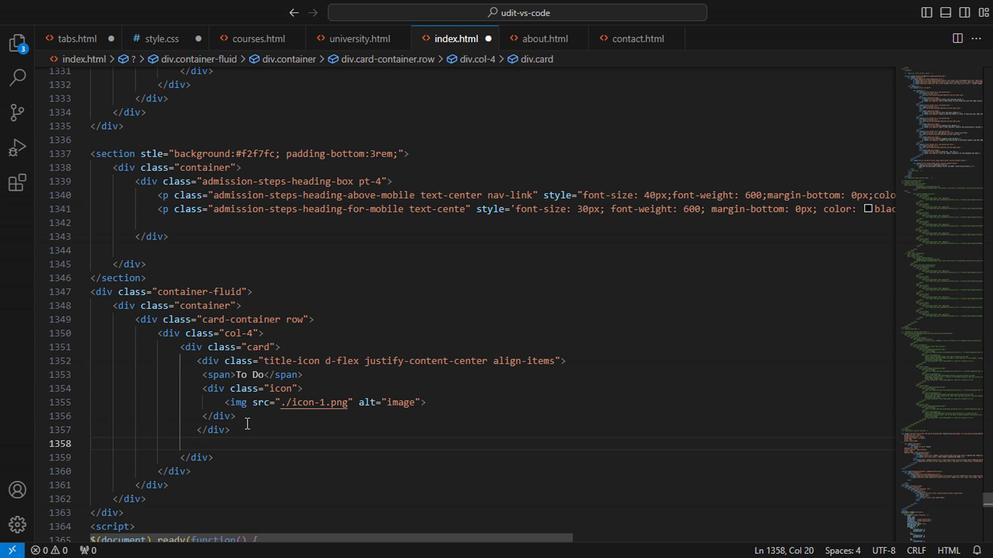 
Action: Mouse moved to (881, 446)
Screenshot: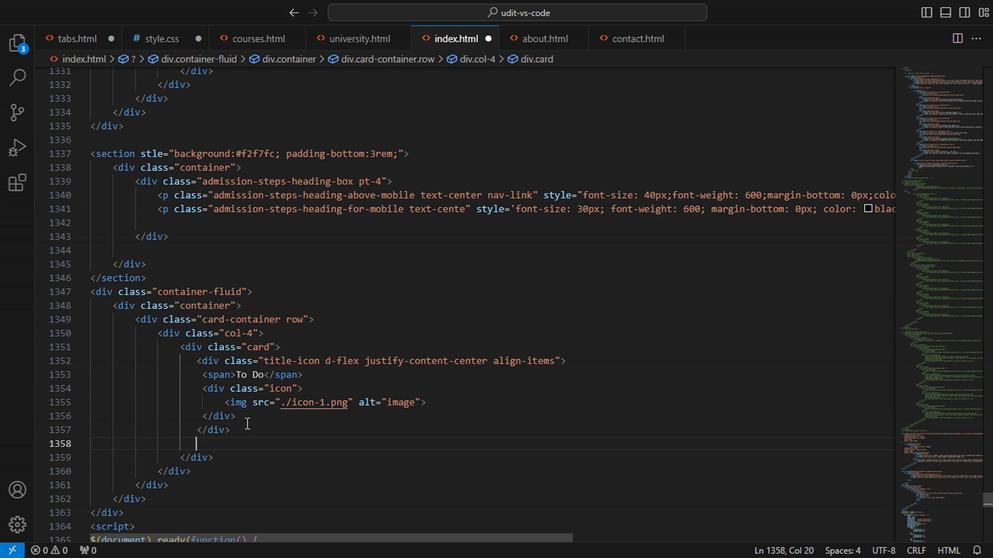 
Action: Mouse pressed left at (881, 446)
Screenshot: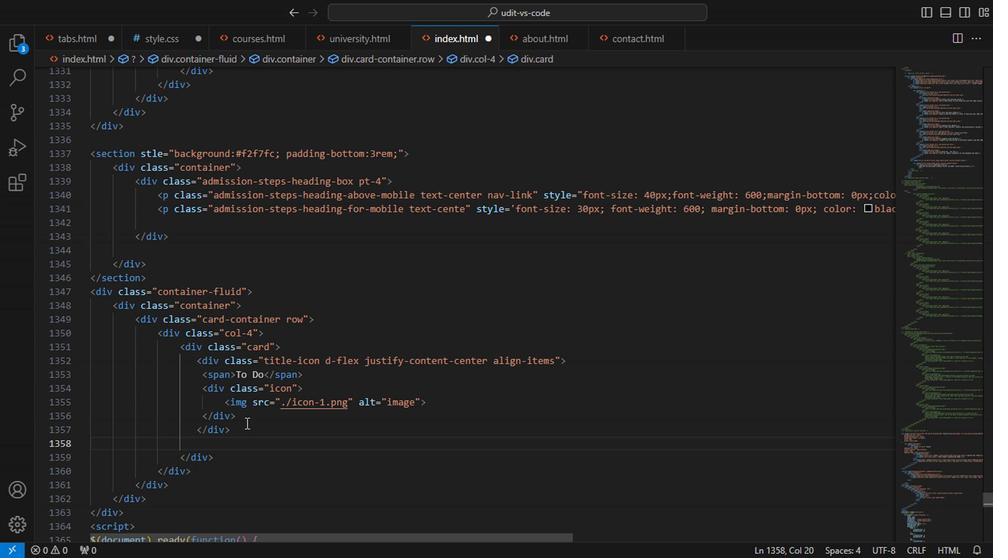 
Action: Key pressed <Key.enter>ctrl+card-text<Key.enter><Key.enter>p<Key.enter>14<Key.space><Key.caps_lock>C<Key.caps_lock>ards<Key.right><Key.right><Key.right><Key.right>
Screenshot: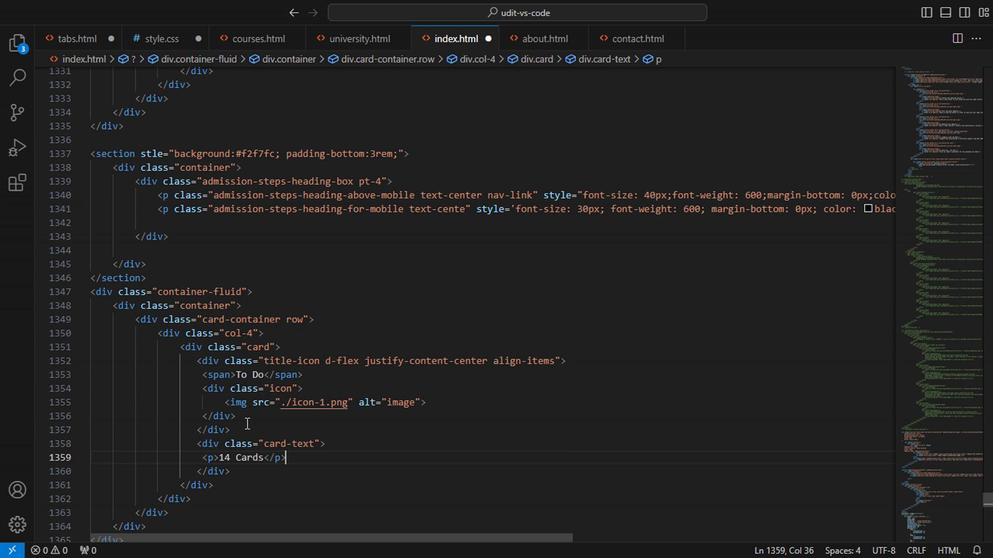 
Action: Mouse moved to (890, 444)
Screenshot: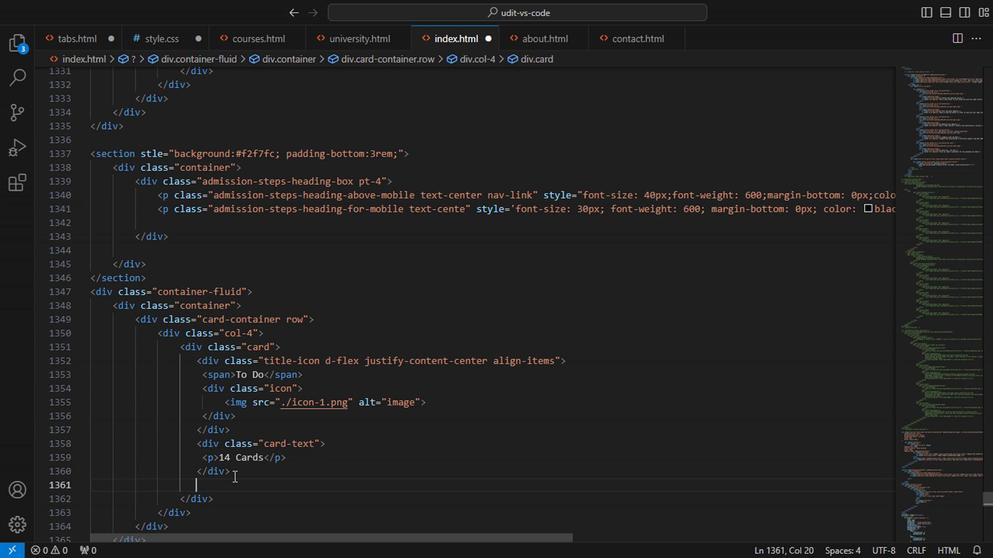
Action: Mouse pressed left at (890, 444)
Screenshot: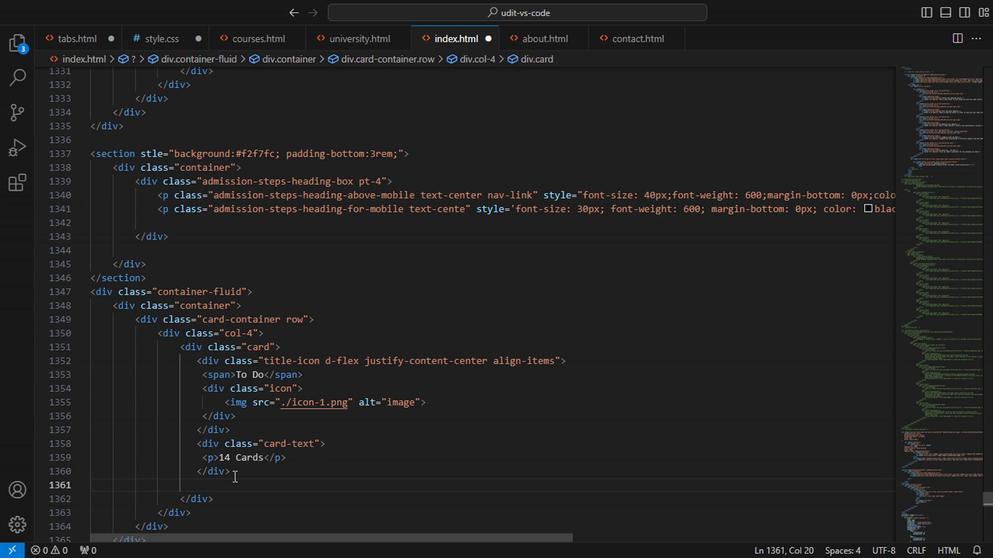 
Action: Mouse moved to (887, 444)
Screenshot: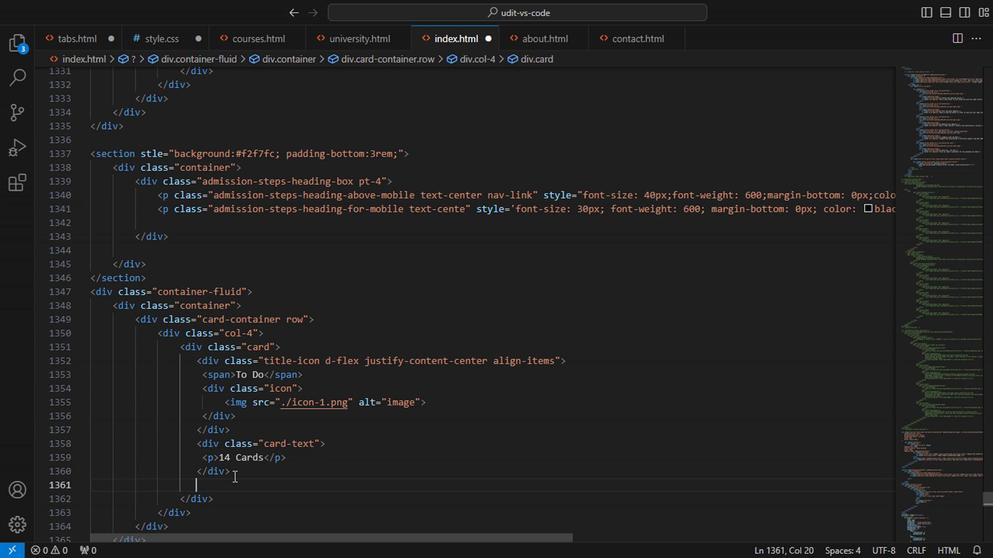 
Action: Mouse pressed left at (887, 444)
Screenshot: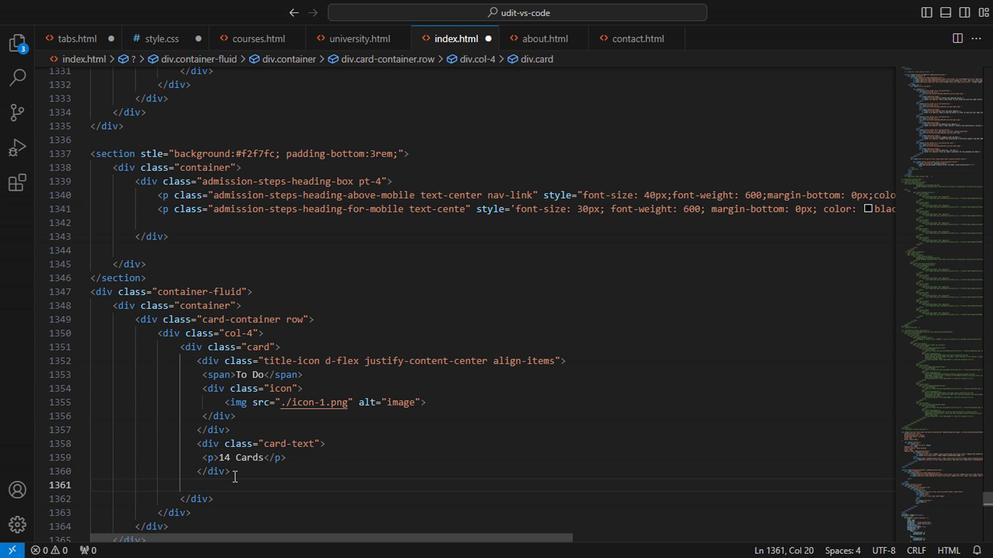 
Action: Key pressed <Key.enter>,card<Key.backspace><Key.backspace><Key.backspace><Key.backspace><Key.backspace>.card-footer<Key.enter><Key.enter>.d<Key.backspace>add-card-box<Key.enter><Key.enter>.ca<Key.backspace><Key.backspace>add-img<Key.enter><Key.enter>img<Key.enter>./add.png<Key.right><Key.right><Key.right><Key.right><Key.right><Key.right><Key.right>add-image<Key.right><Key.right><Key.down><Key.down>
Screenshot: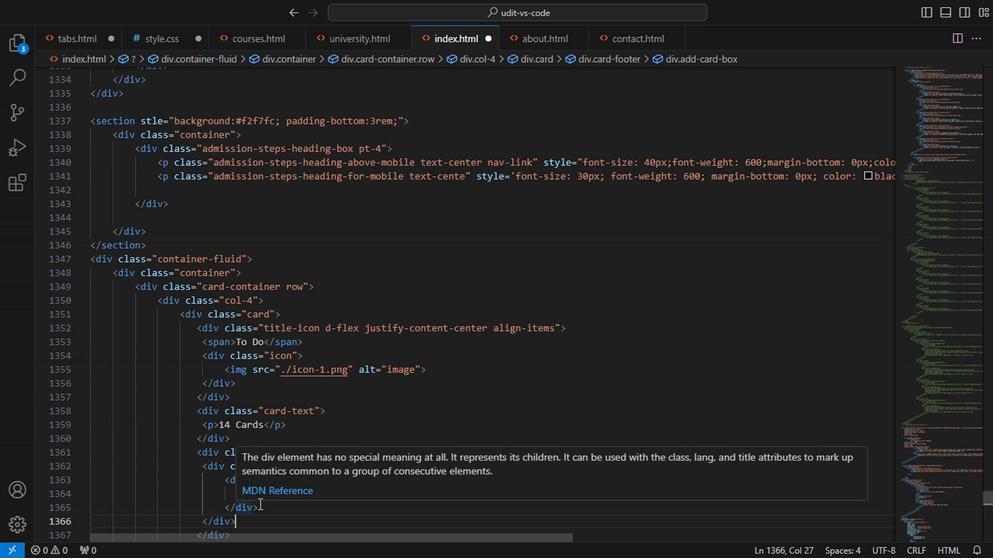
Action: Mouse moved to (876, 442)
Screenshot: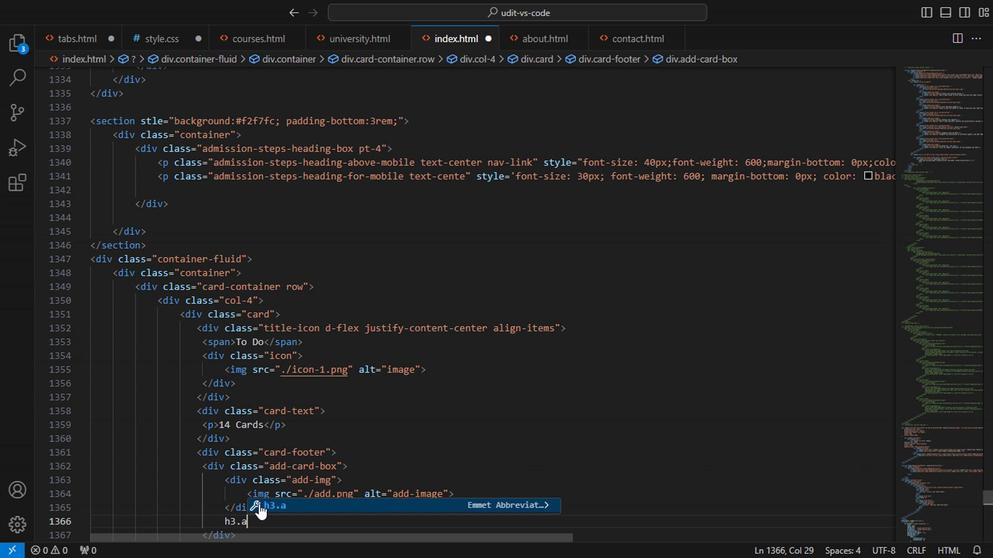 
Action: Mouse pressed left at (876, 442)
Screenshot: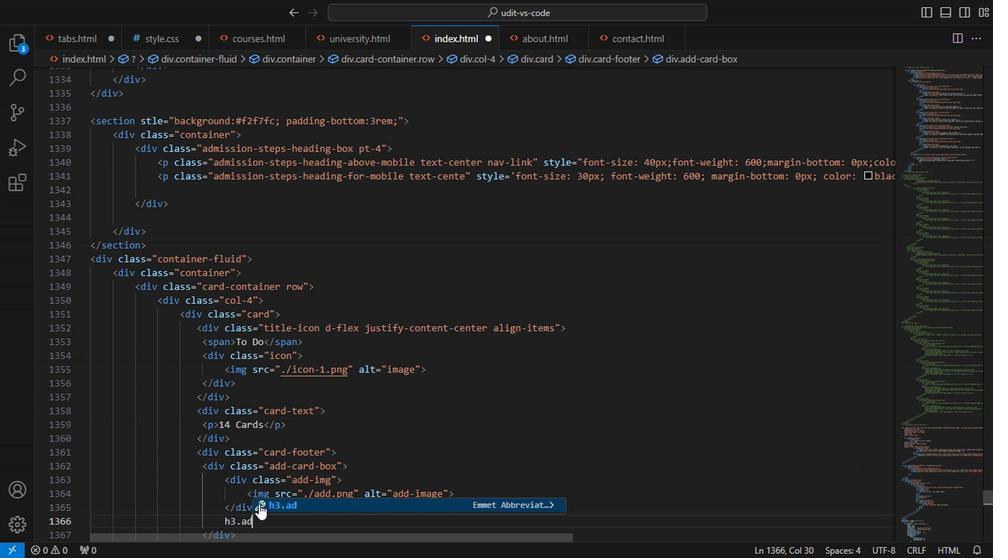 
Action: Key pressed <Key.enter>h3.add-image<Key.enter><Key.enter><Key.caps_lock>DD<Key.backspace><Key.backspace><Key.caps_lock><Key.caps_lock>A<Key.caps_lock>dd<Key.space><Key.caps_lock>A<Key.caps_lock><Key.space>card<Key.down>
Screenshot: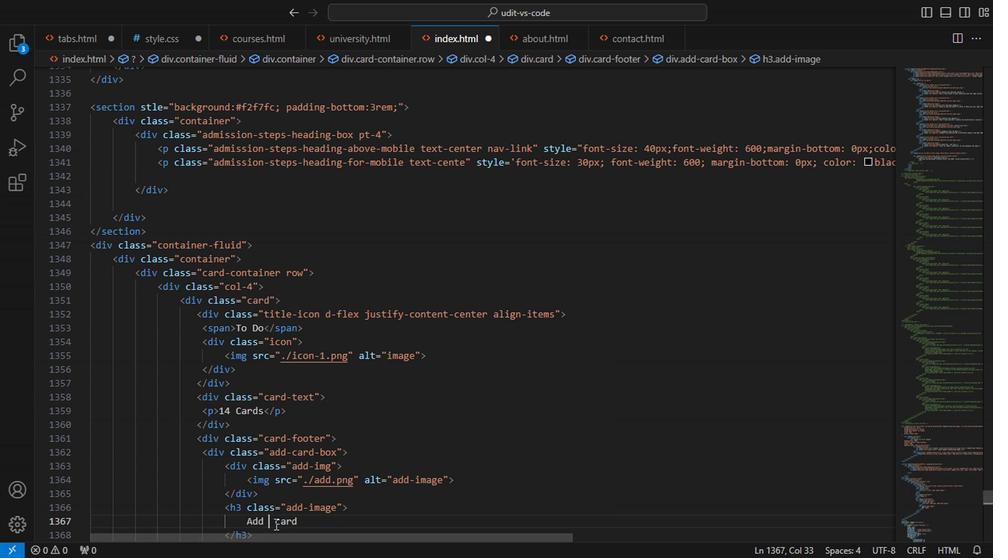 
Action: Mouse moved to (870, 441)
Screenshot: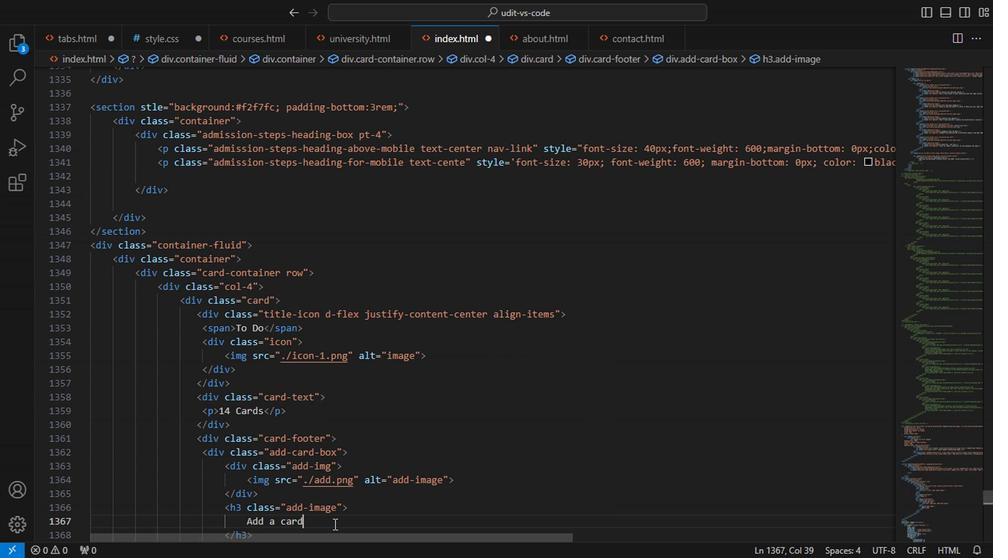 
Action: Mouse pressed left at (870, 441)
Screenshot: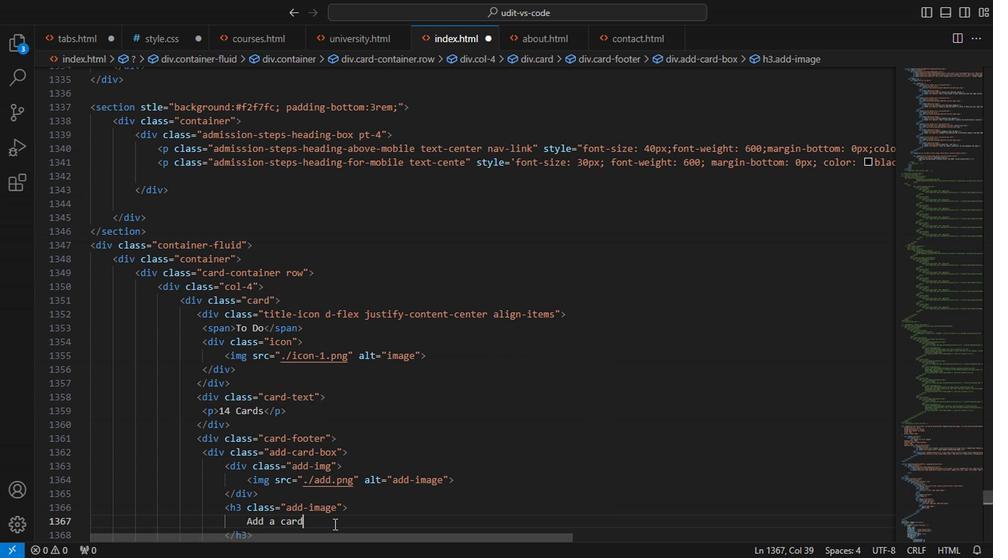 
Action: Key pressed <Key.backspace>a
Screenshot: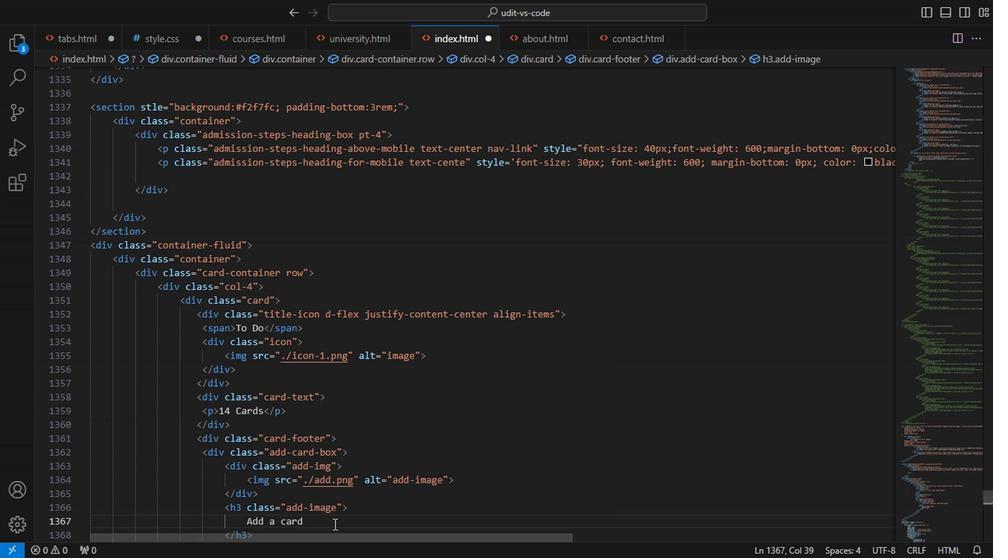 
Action: Mouse moved to (846, 441)
Screenshot: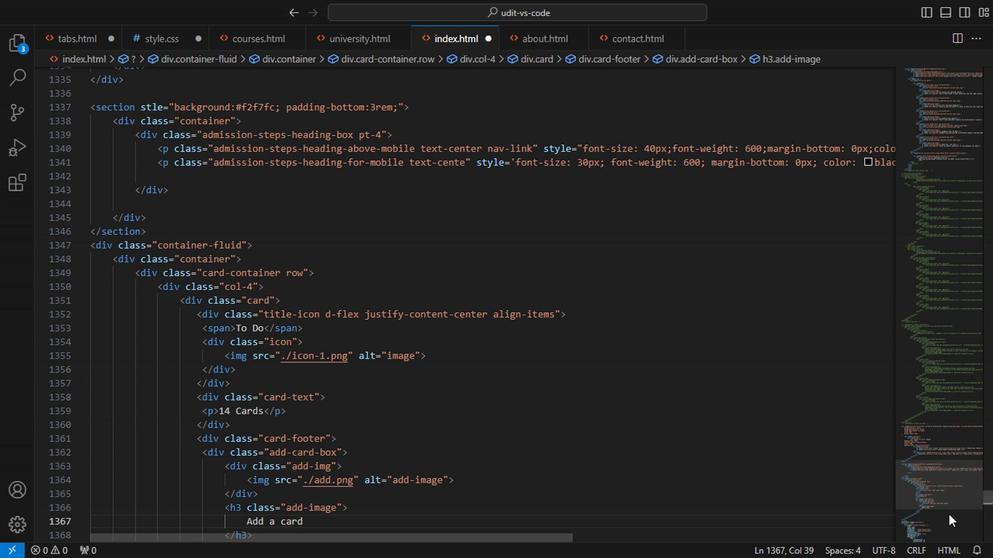 
Action: Mouse pressed left at (846, 441)
Screenshot: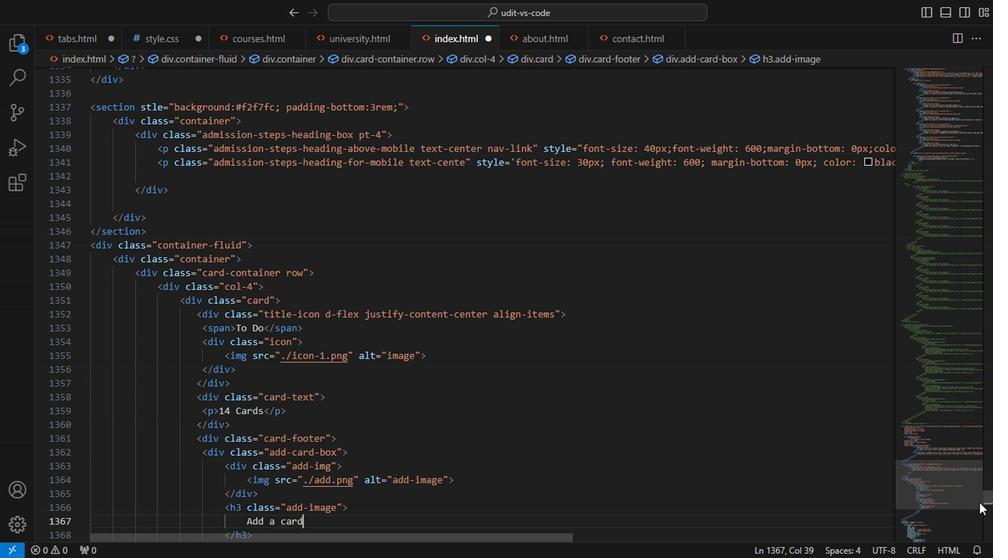 
Action: Mouse moved to (898, 446)
Screenshot: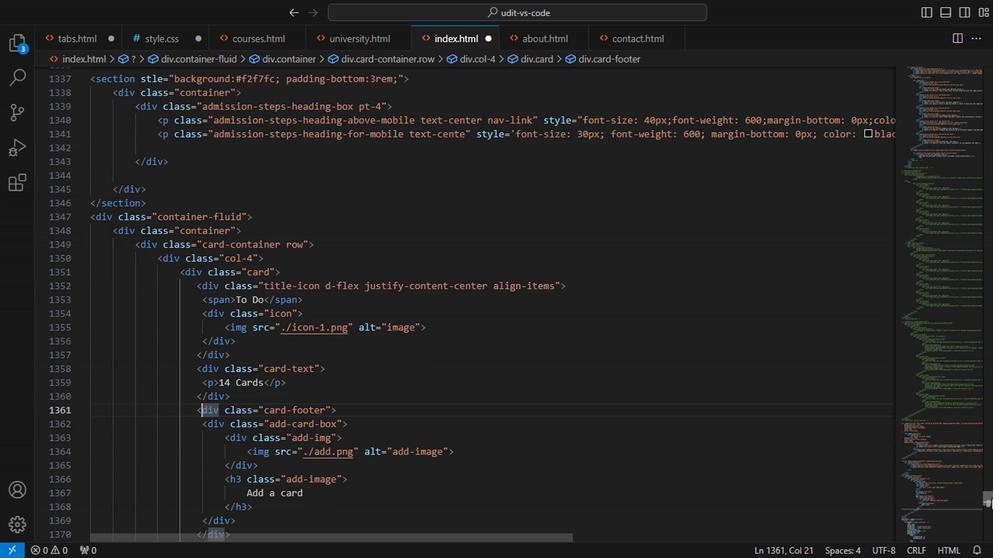
Action: Mouse pressed left at (898, 446)
Screenshot: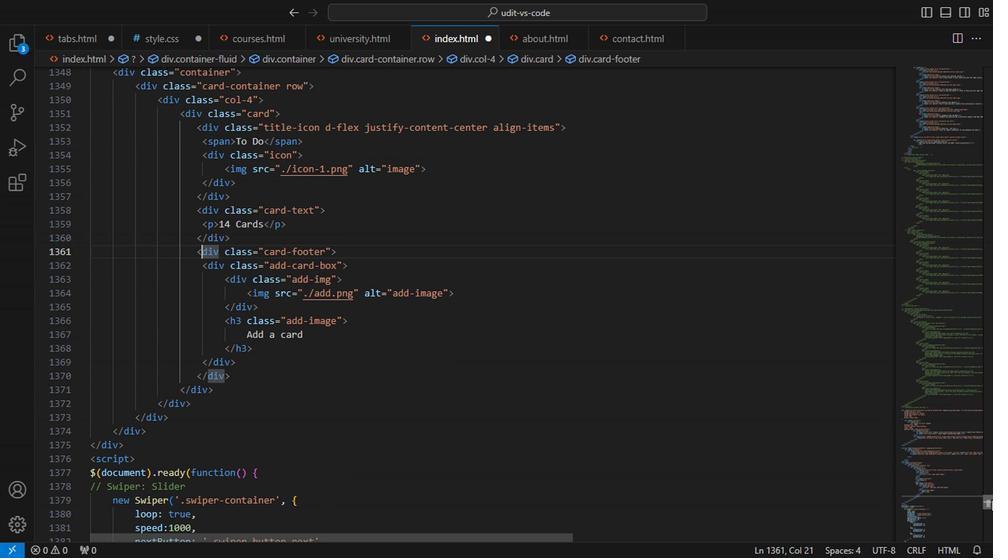 
Action: Mouse moved to (581, 442)
Screenshot: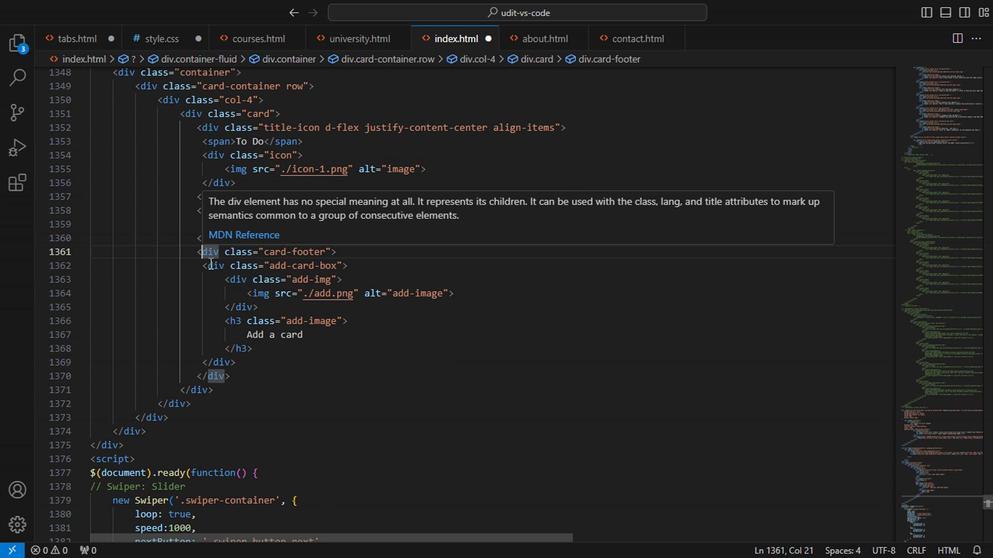 
Action: Mouse pressed left at (581, 442)
Screenshot: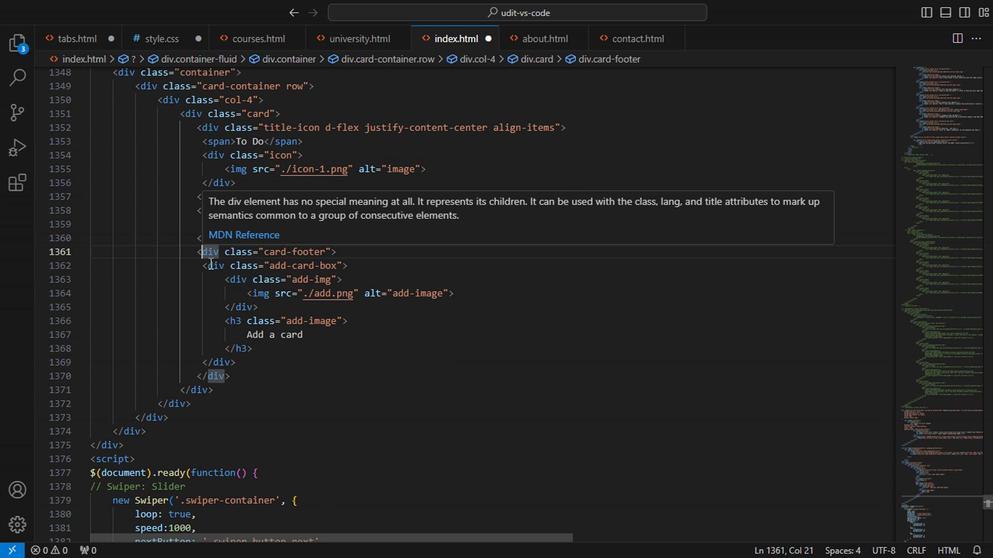 
Action: Mouse moved to (896, 455)
Screenshot: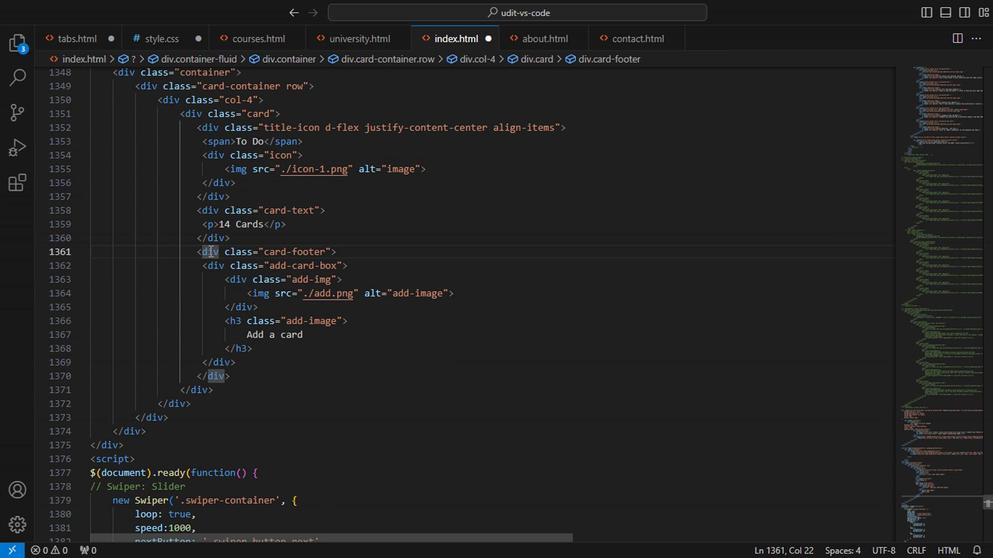 
Action: Mouse pressed left at (896, 455)
Screenshot: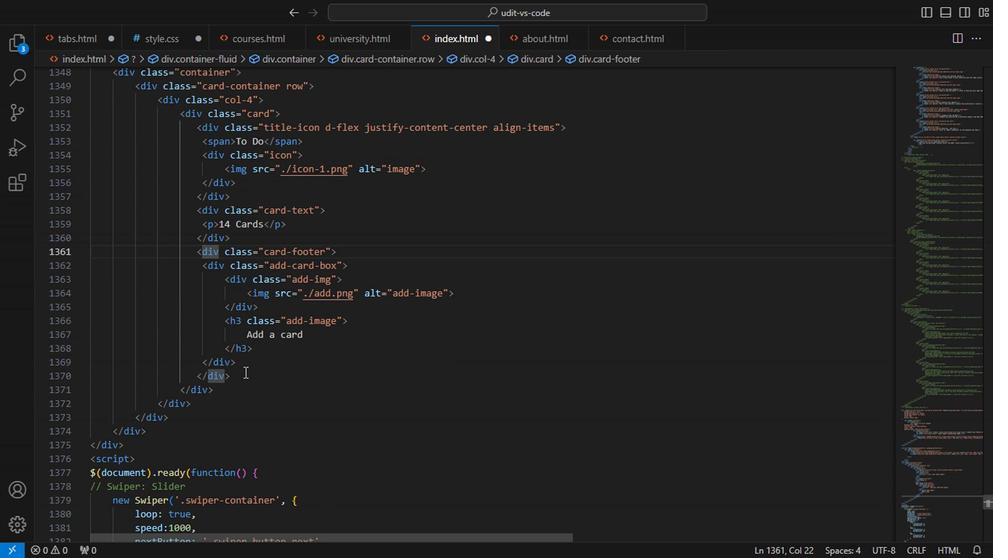 
Action: Mouse moved to (896, 456)
Screenshot: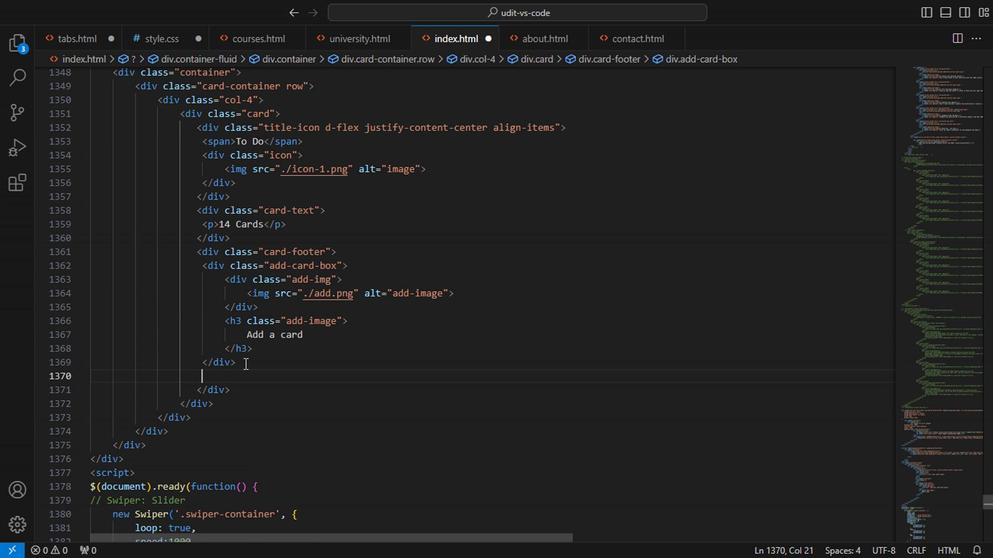
Action: Mouse pressed left at (896, 456)
Screenshot: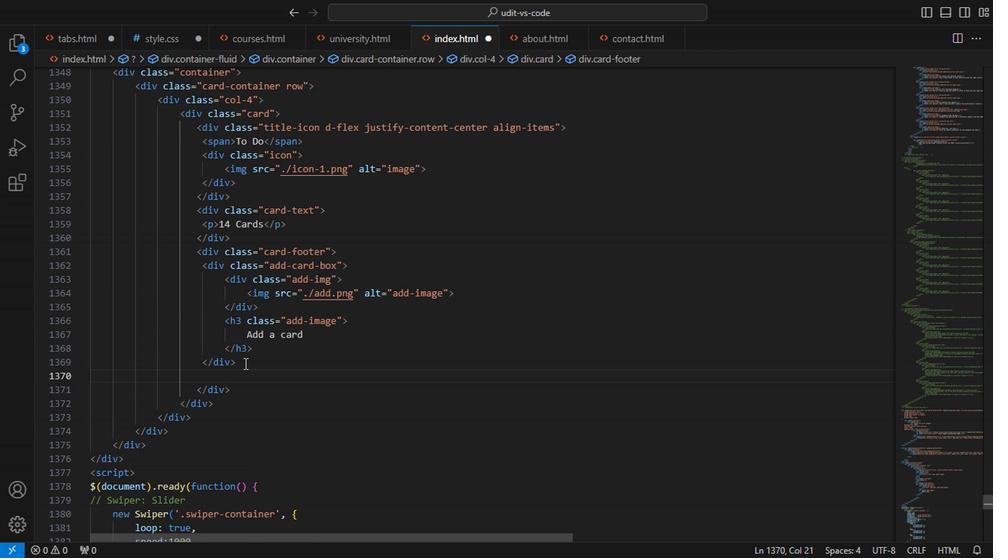 
Action: Mouse moved to (882, 450)
Screenshot: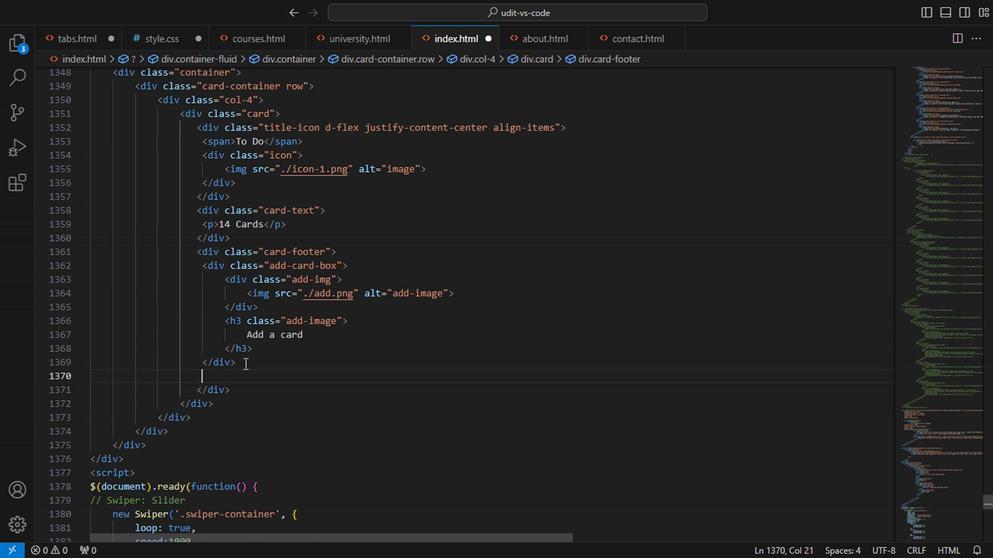
Action: Mouse pressed left at (882, 450)
Screenshot: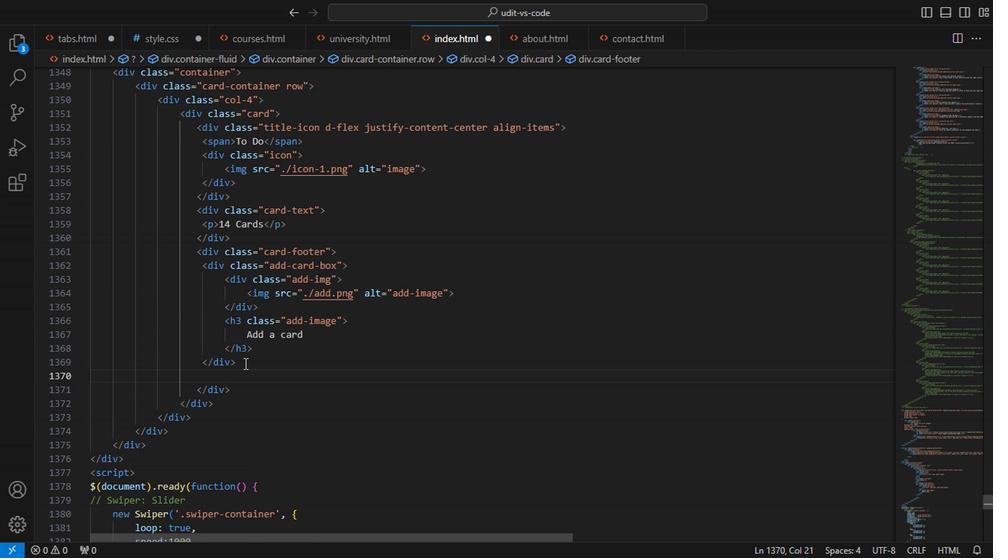 
Action: Key pressed <Key.enter>.create-form-tempelate-box<Key.enter><Key.enter>.img<Key.backspace><Key.backspace><Key.backspace><Key.backspace>img<Key.enter>./create.png<Key.right><Key.right><Key.right><Key.right><Key.right><Key.right><Key.right><Key.right><Key.right><Key.left><Key.left>cretae<Key.backspace><Key.backspace><Key.backspace><Key.backspace><Key.backspace><Key.backspace>tempelate<Key.right><Key.right><Key.down><Key.up><Key.up><Key.enter>h3<Key.enter><Key.caps_lock>C<Key.caps_lock>reatw<Key.backspace>e<Key.space><Key.caps_lock><Key.backspace><Key.space><Key.caps_lock>a<Key.space><Key.caps_lock>F<Key.caps_lock>orm<Key.space><Key.caps_lock>T<Key.caps_lock>emp<Key.enter>
Screenshot: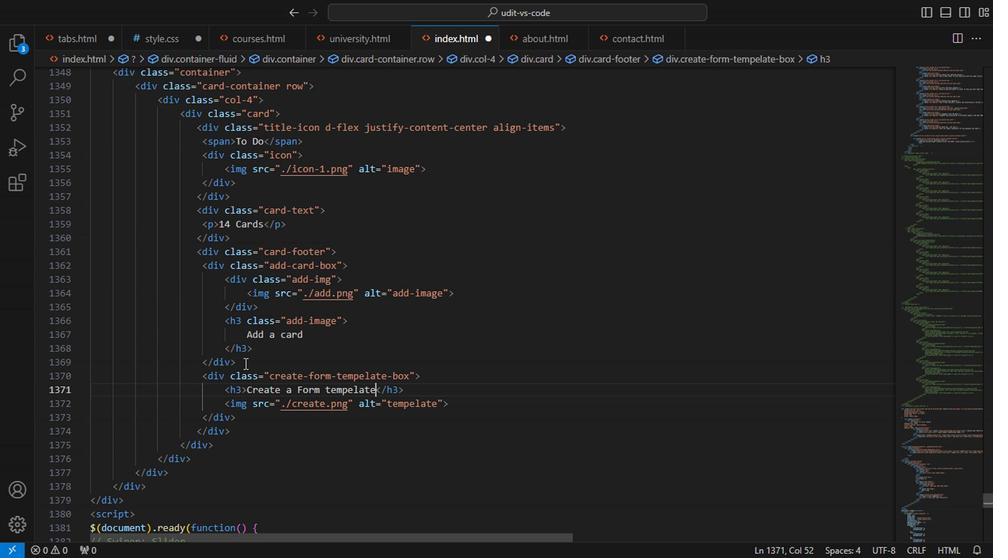 
Action: Mouse moved to (584, 442)
Screenshot: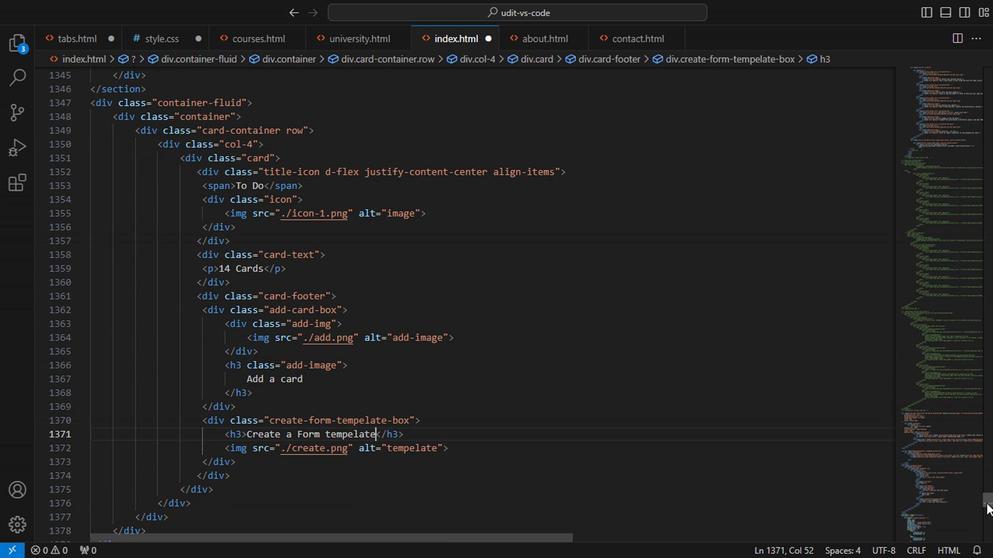 
Action: Mouse pressed left at (584, 442)
Screenshot: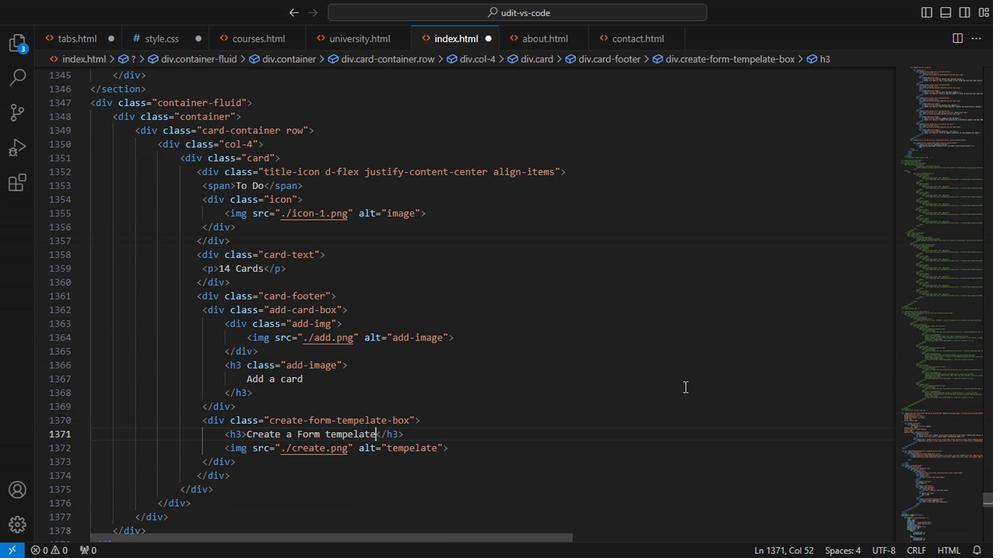 
Action: Mouse moved to (892, 444)
Screenshot: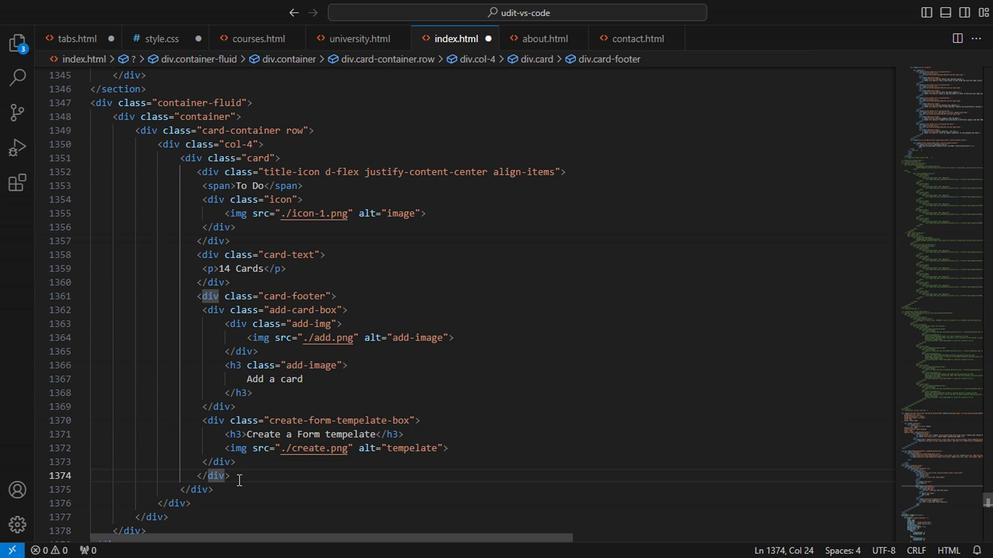 
Action: Mouse pressed left at (892, 444)
Screenshot: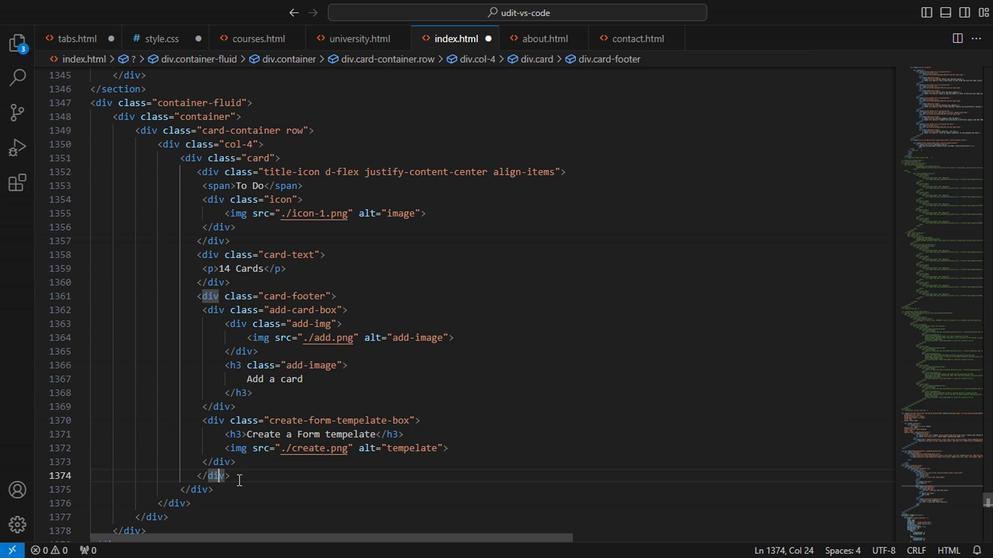 
Action: Mouse moved to (885, 443)
Screenshot: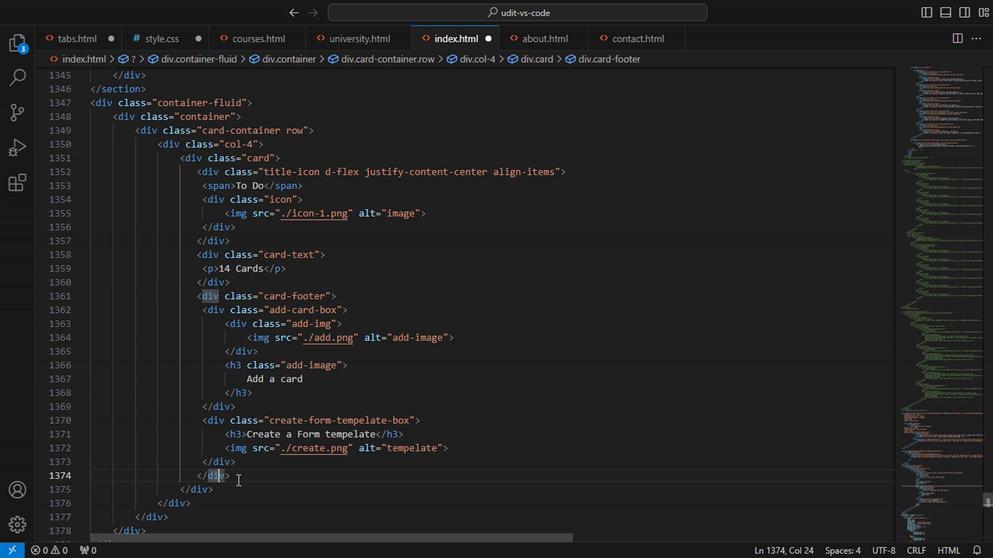 
Action: Mouse pressed left at (885, 443)
Screenshot: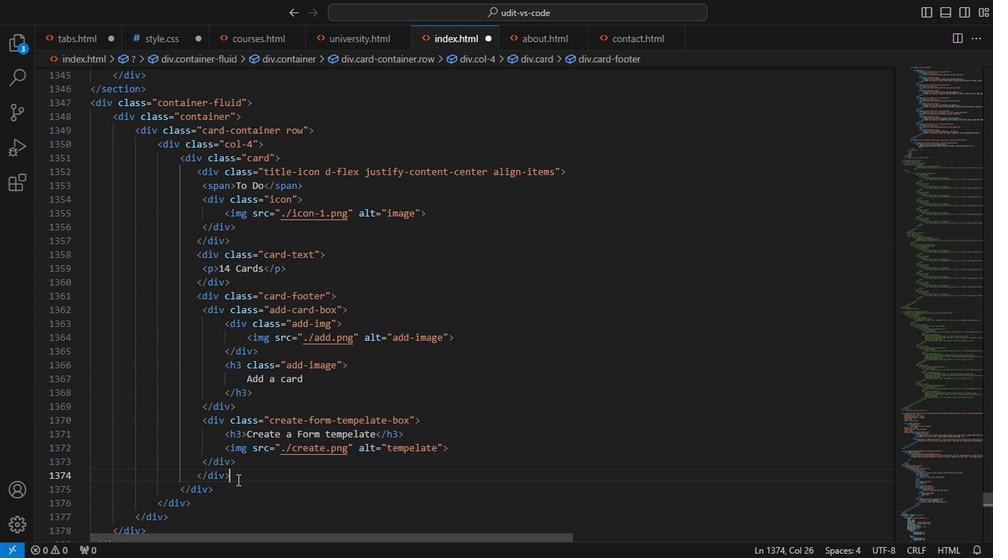 
Action: Mouse moved to (905, 461)
Screenshot: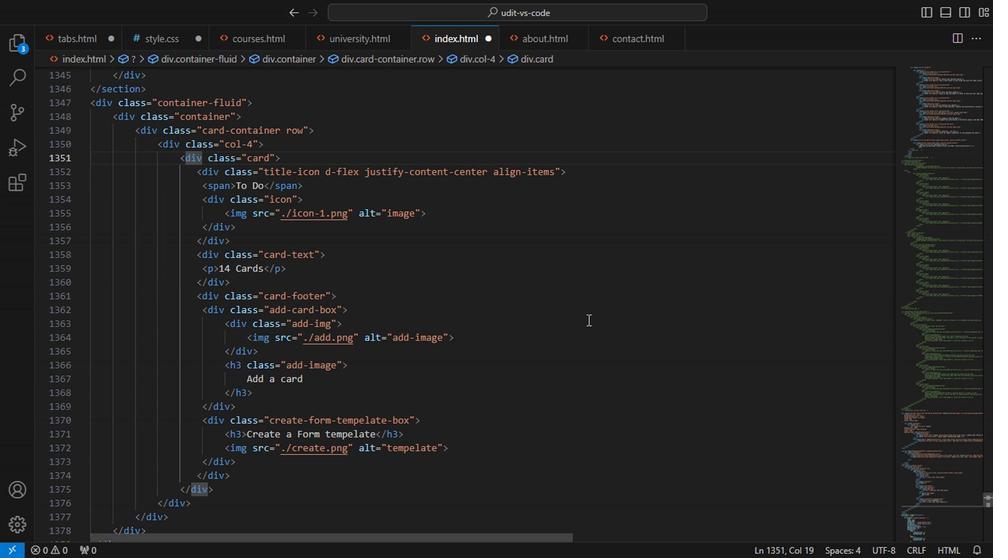 
Action: Mouse pressed left at (905, 461)
Screenshot: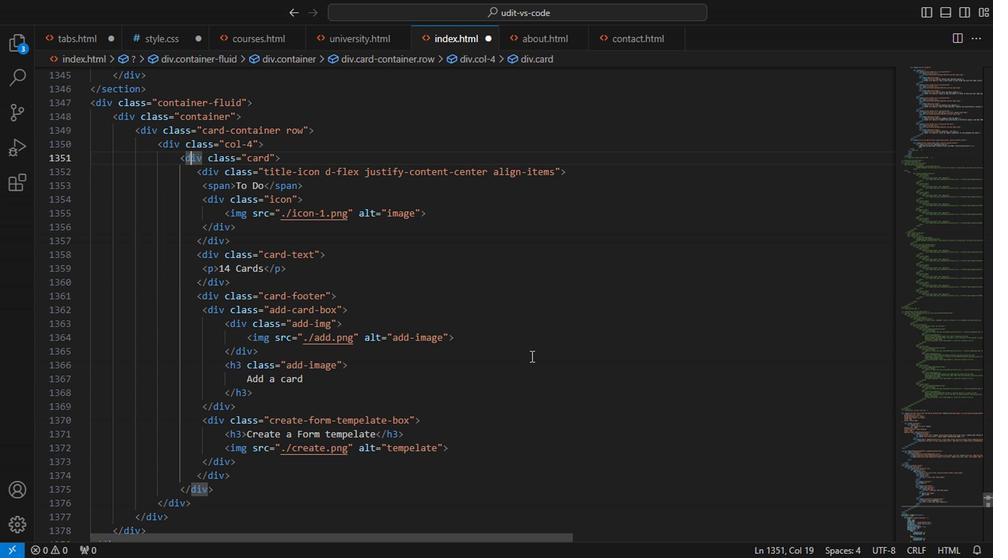 
Action: Mouse moved to (890, 463)
Screenshot: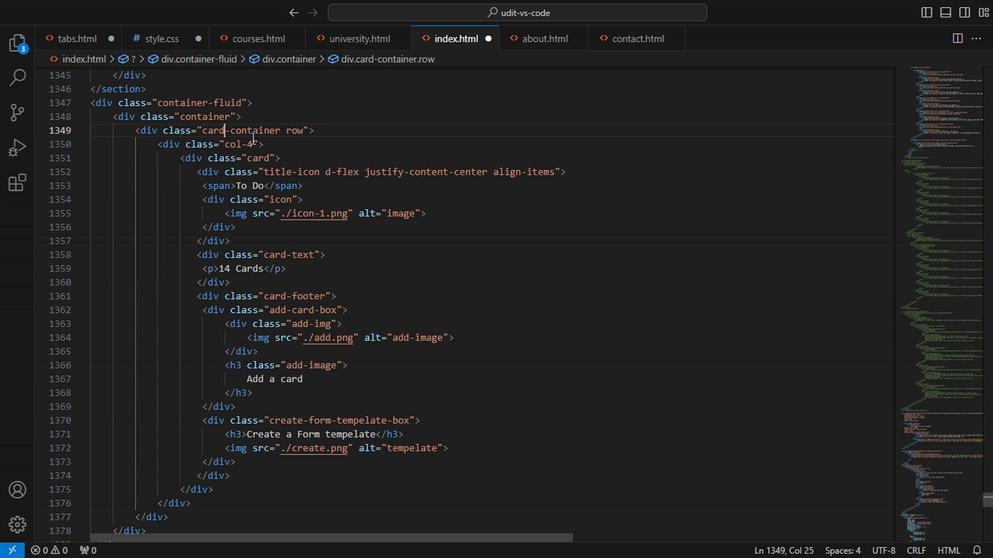 
Action: Mouse pressed left at (890, 463)
Screenshot: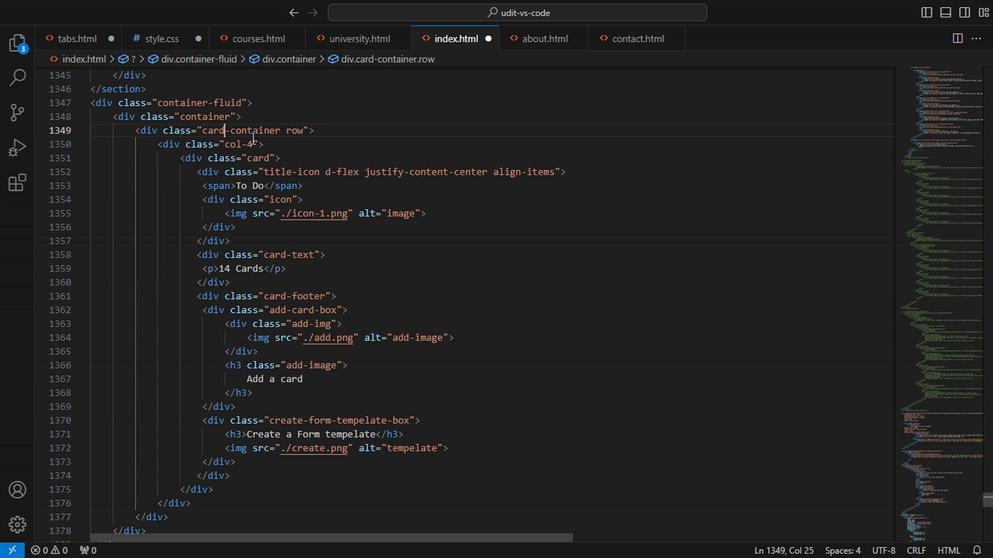 
Action: Mouse moved to (900, 461)
Screenshot: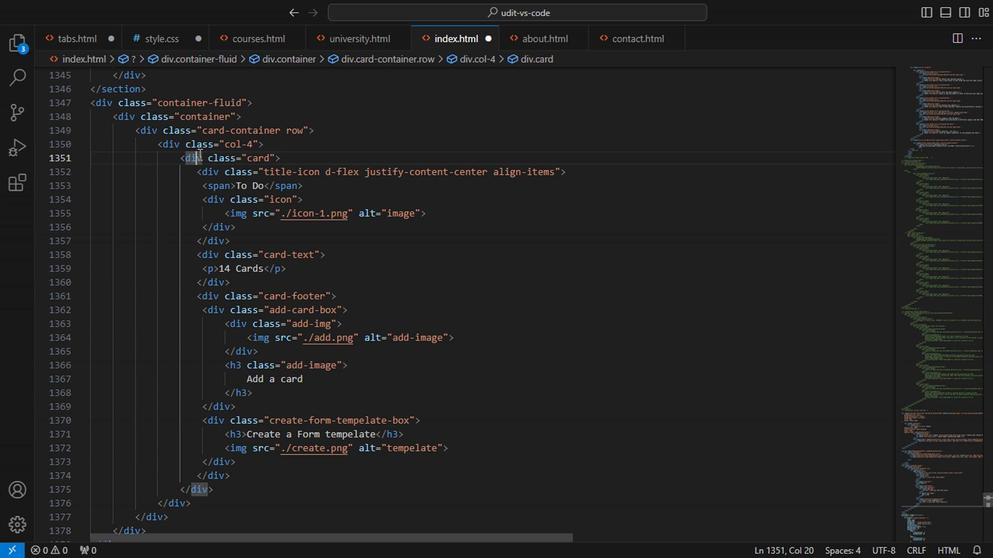 
Action: Mouse pressed left at (900, 461)
Screenshot: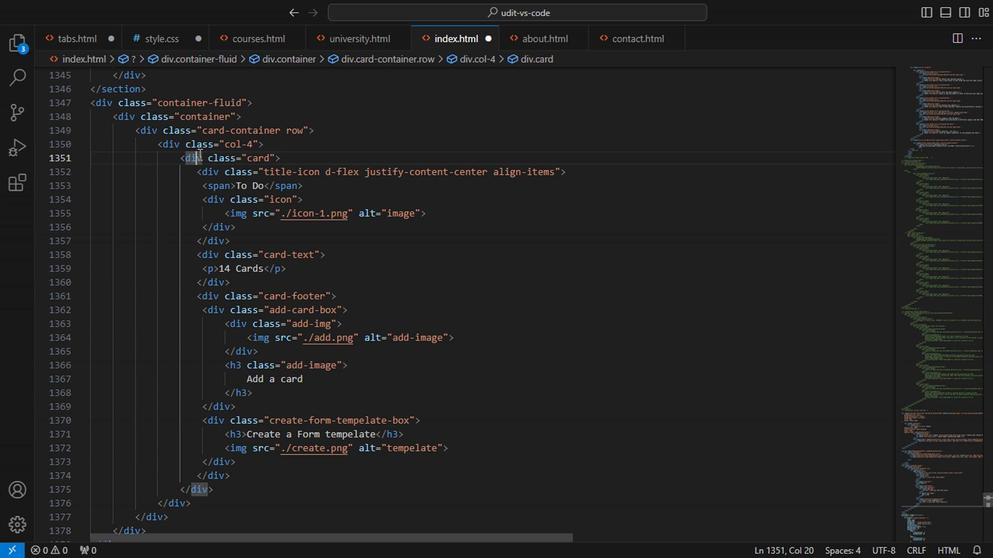 
Action: Mouse moved to (911, 462)
Screenshot: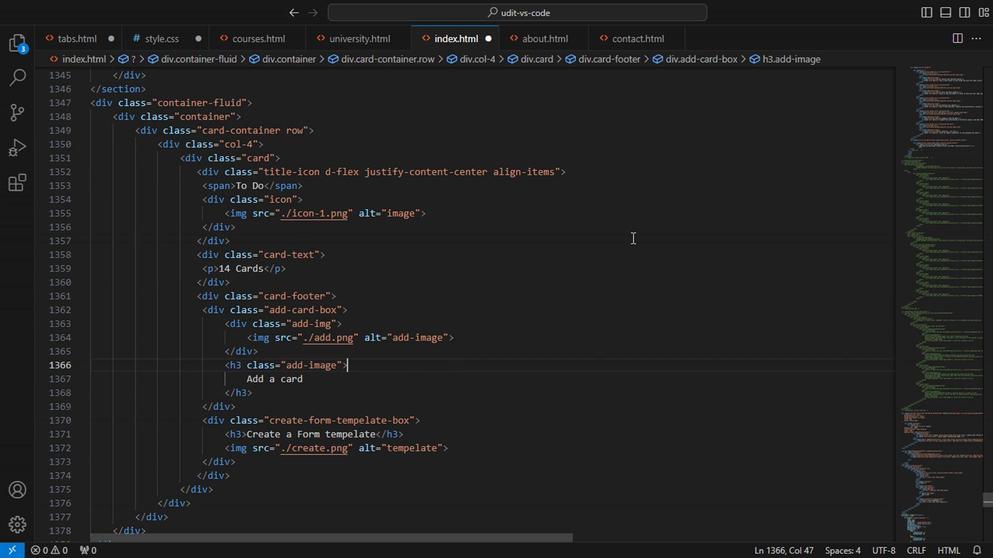 
Action: Mouse pressed left at (911, 462)
Screenshot: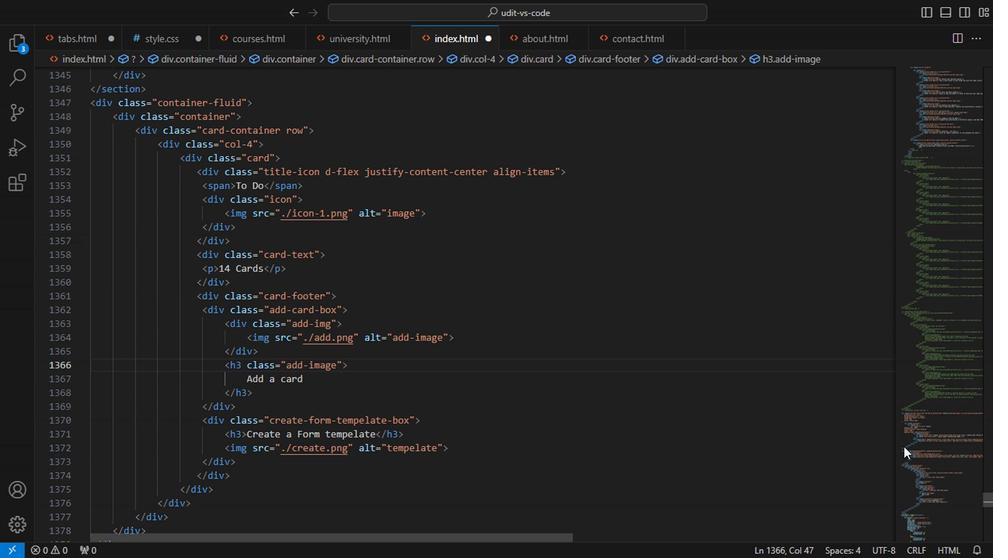 
Action: Mouse pressed left at (911, 462)
Screenshot: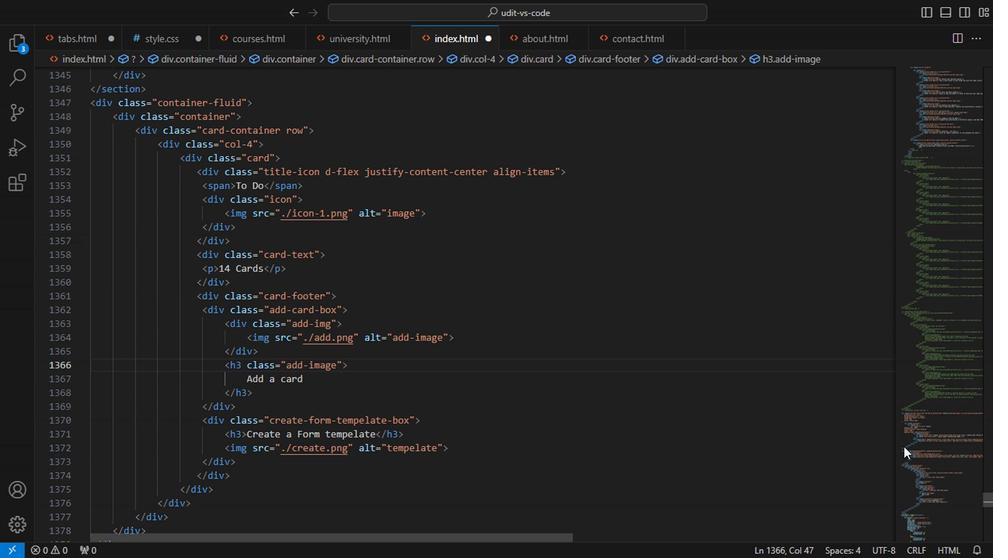 
Action: Mouse moved to (798, 450)
Screenshot: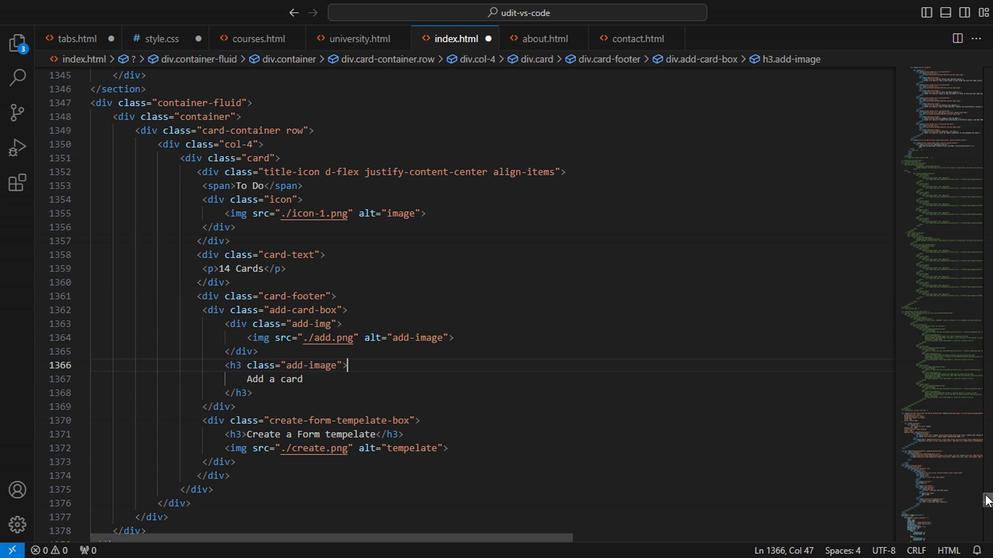 
Action: Mouse pressed left at (798, 450)
Screenshot: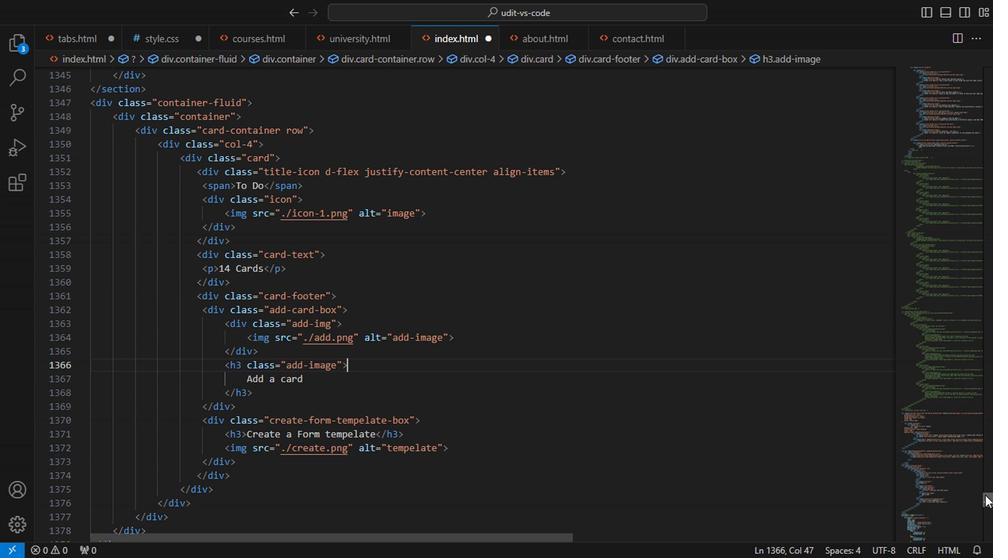 
Action: Mouse moved to (584, 442)
Screenshot: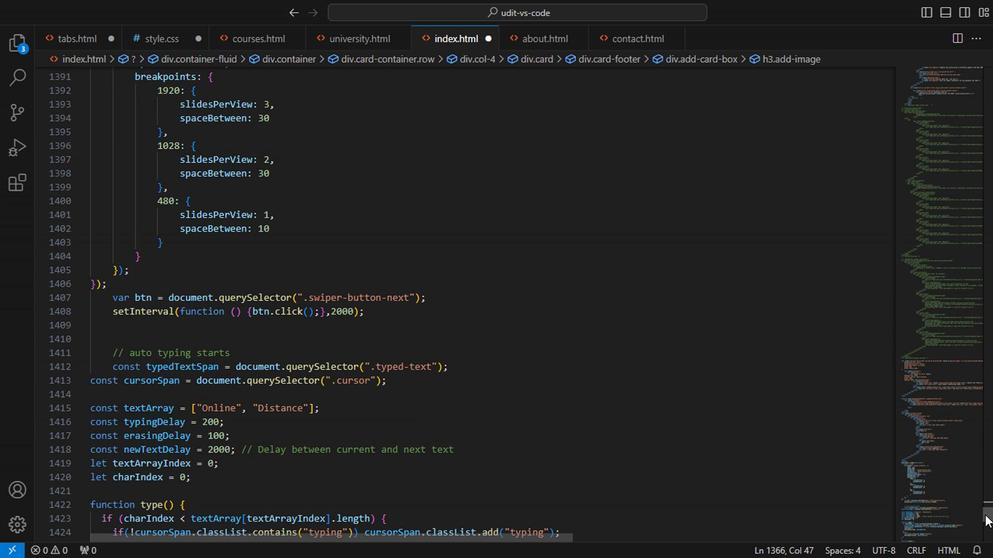
Action: Mouse pressed left at (584, 442)
Screenshot: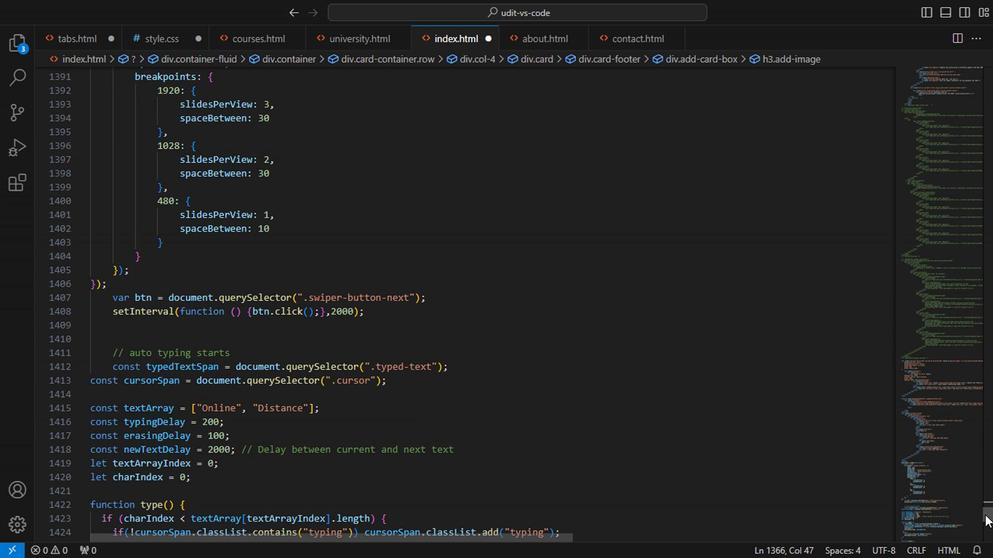 
Action: Mouse moved to (584, 442)
Screenshot: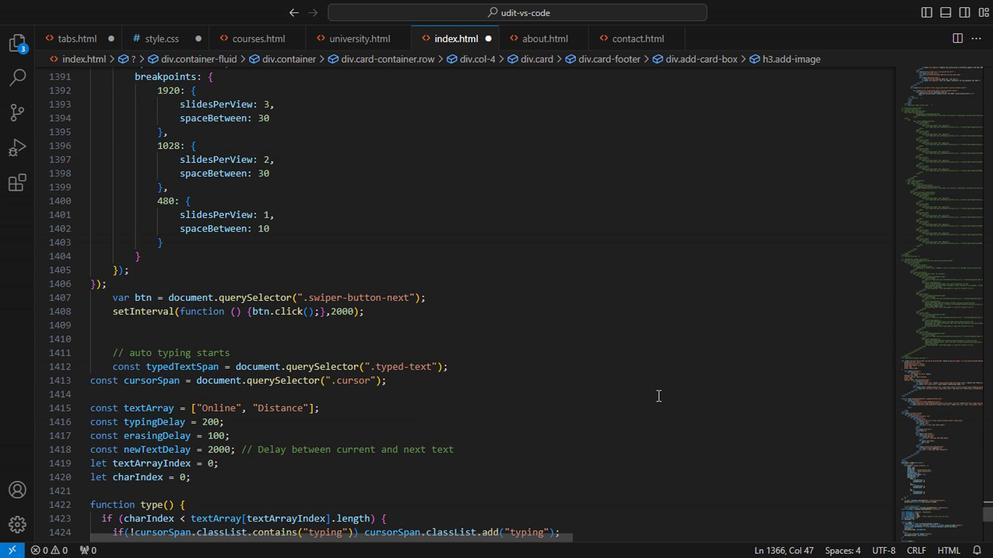 
Action: Mouse pressed left at (584, 442)
Screenshot: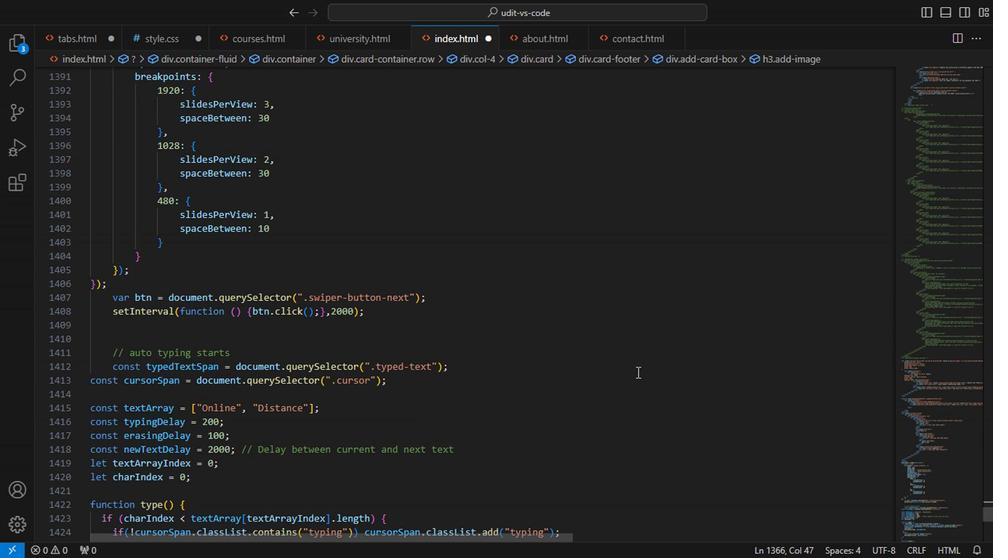 
Action: Mouse moved to (584, 441)
Screenshot: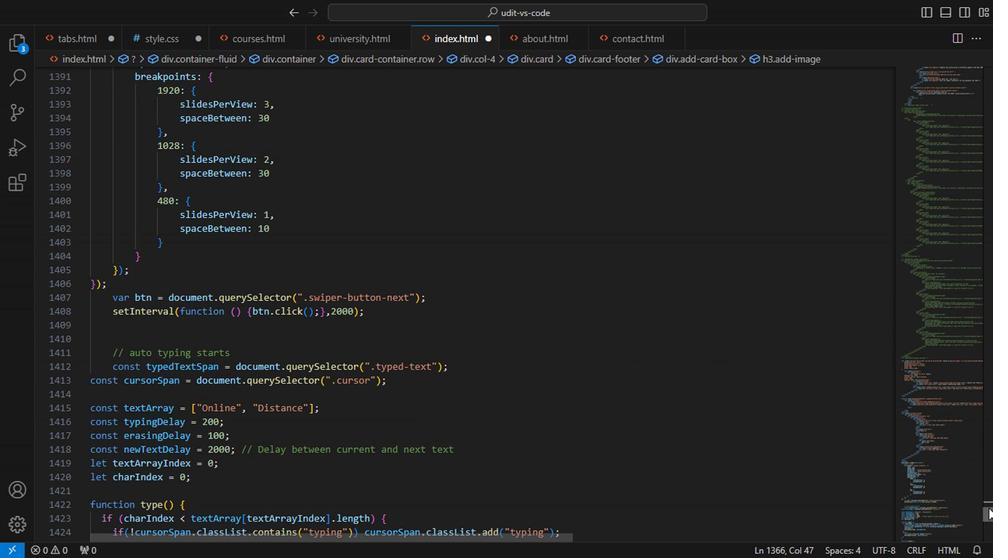 
Action: Mouse pressed left at (584, 441)
Screenshot: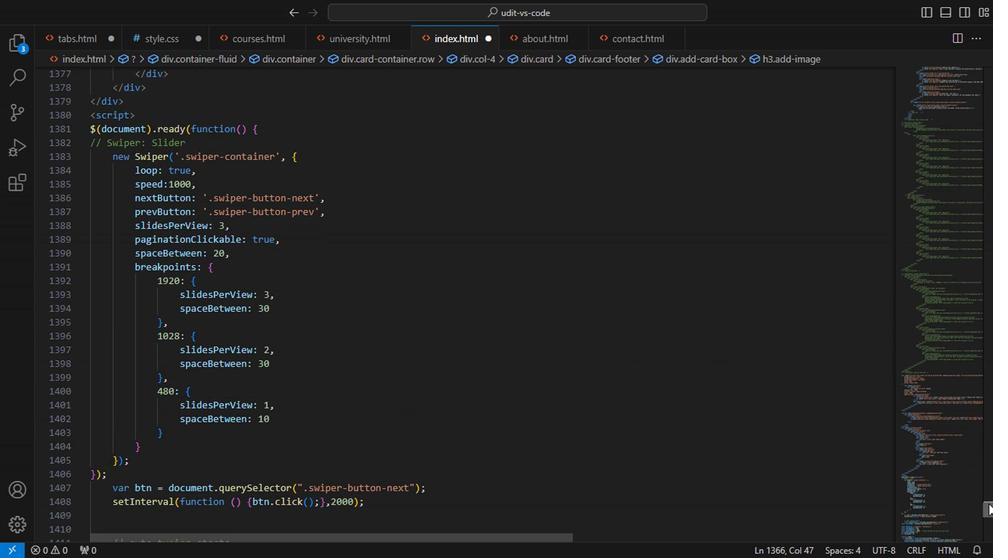 
Action: Mouse moved to (582, 441)
Screenshot: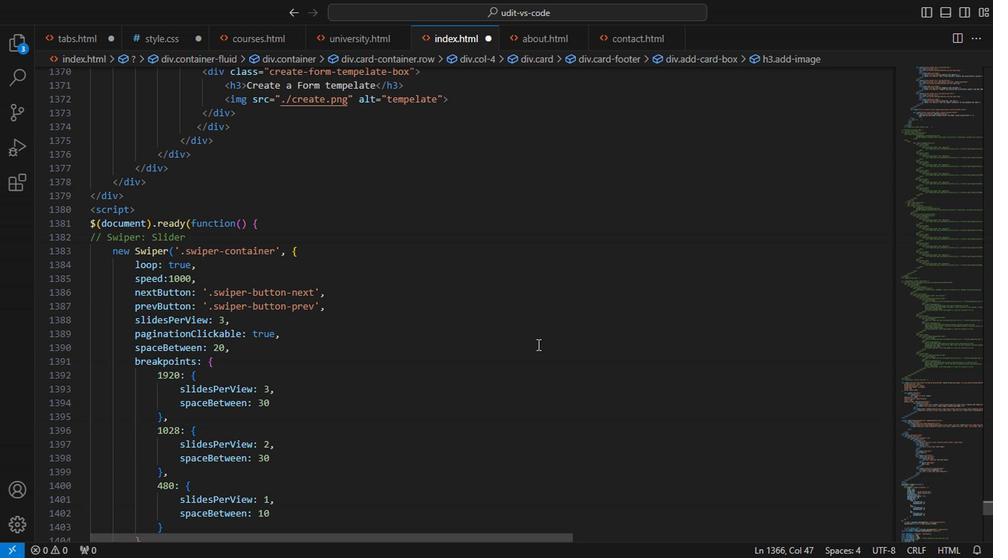 
Action: Mouse pressed left at (582, 441)
Screenshot: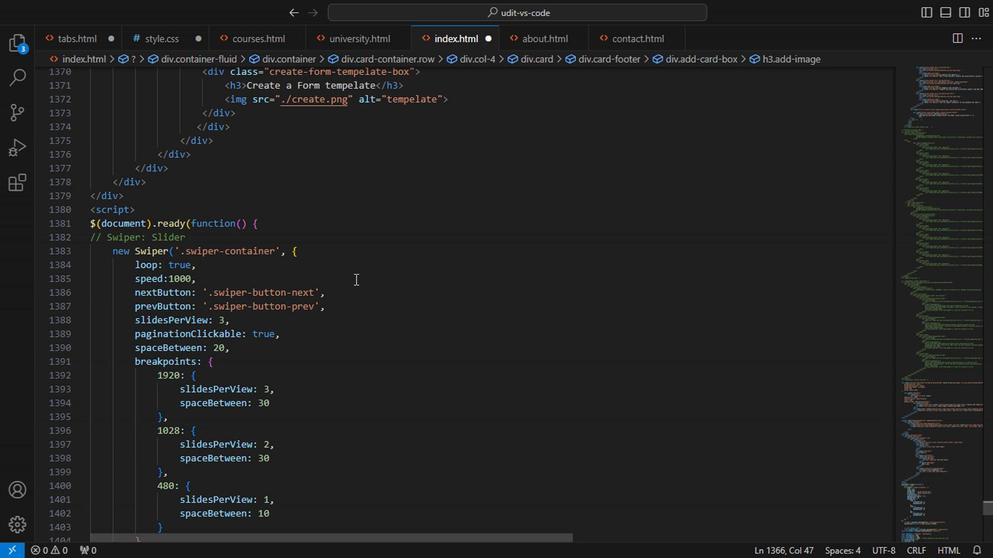 
Action: Mouse moved to (582, 442)
Screenshot: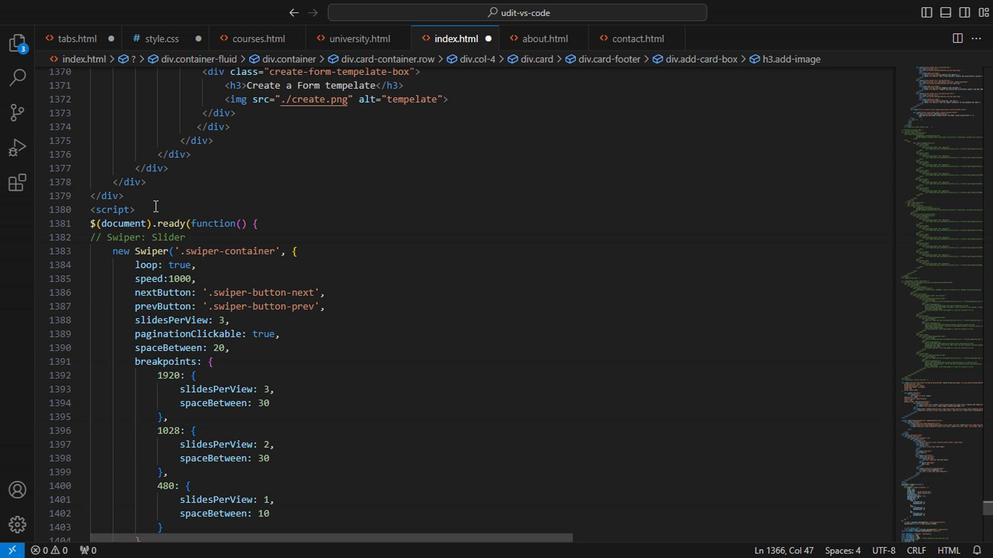 
Action: Mouse pressed left at (582, 442)
Screenshot: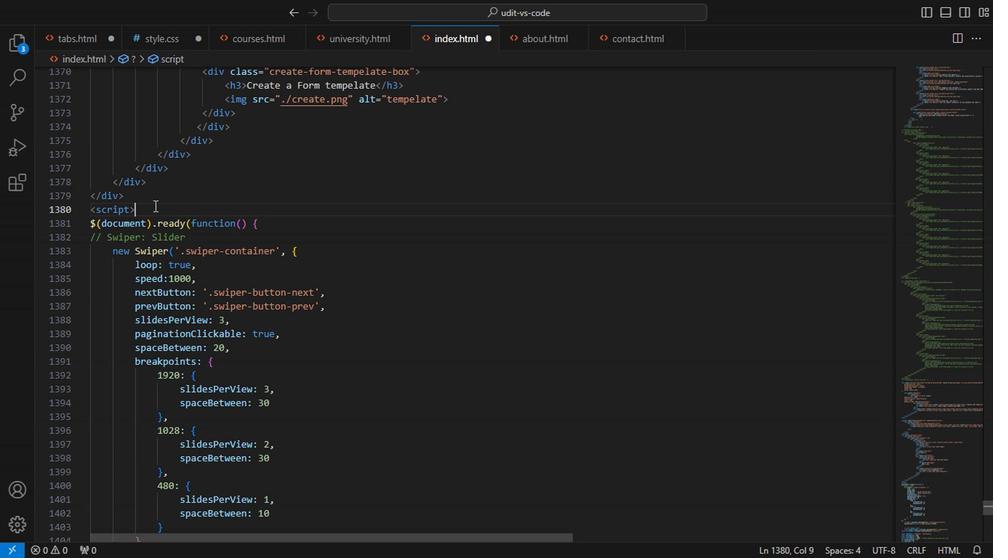 
Action: Mouse moved to (919, 458)
Screenshot: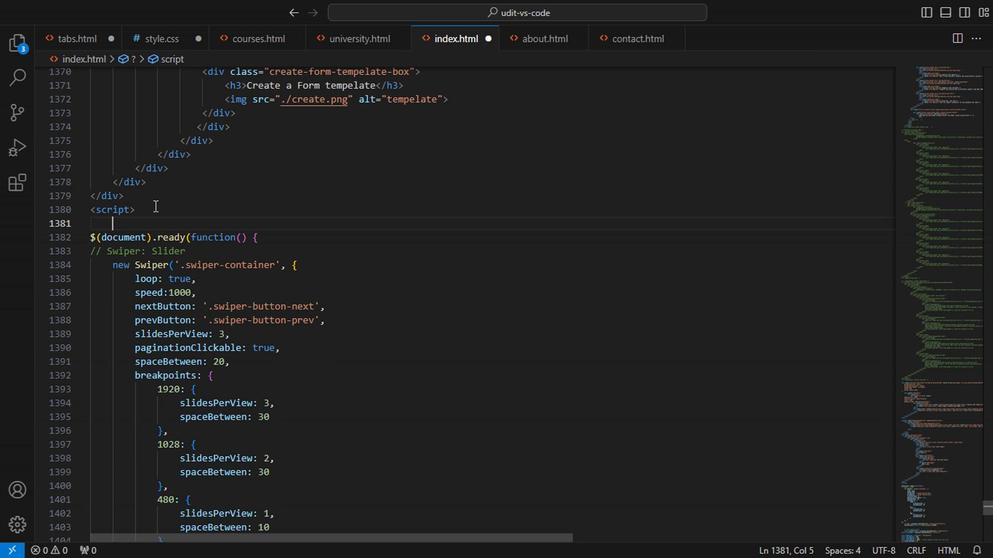 
Action: Mouse pressed left at (919, 458)
Screenshot: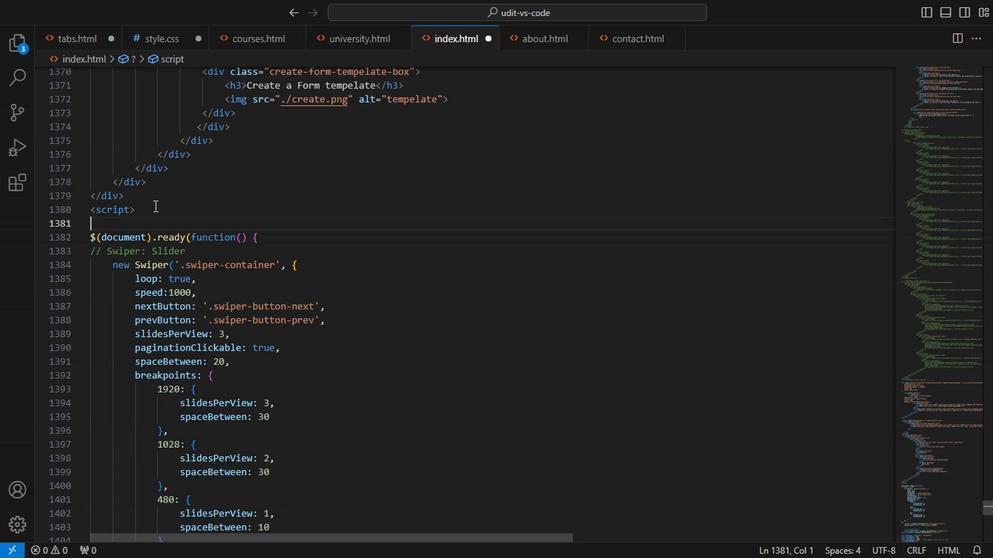 
Action: Key pressed <Key.enter><Key.backspace>.sectio<Key.backspace><Key.backspace><Key.backspace><Key.backspace><Key.backspace><Key.backspace><Key.backspace>section.content<Key.enter><Key.enter>ctrl+Z<Key.backspace><Key.backspace><Key.backspace><Key.backspace><Key.backspace>ctrl+Ntent<Key.enter><Key.backspace><Key.backspace><Key.backspace><Key.backspace><Key.backspace><Key.backspace><Key.backspace><Key.backspace><Key.backspace><Key.backspace><Key.backspace><Key.backspace><Key.backspace><Key.backspace><Key.backspace><Key.backspace><Key.backspace><Key.backspace><Key.backspace>
Screenshot: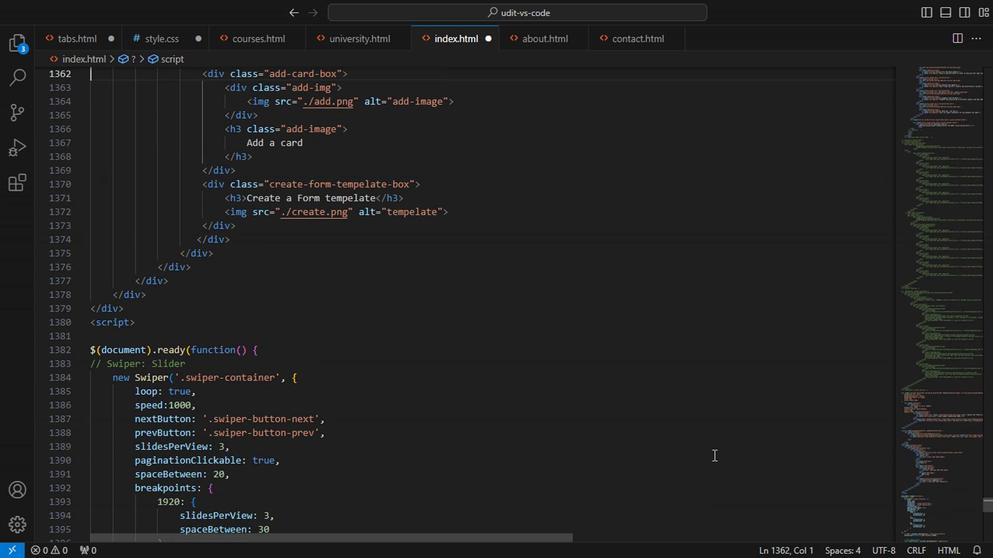 
Action: Mouse moved to (693, 445)
Screenshot: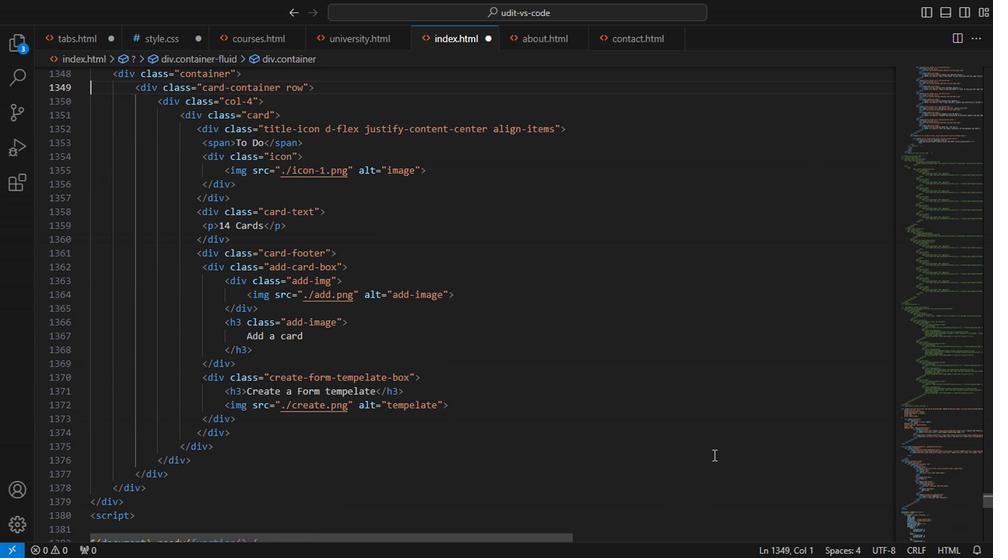 
Action: Key pressed <Key.up><Key.up><Key.up><Key.up><Key.up><Key.up><Key.up><Key.up><Key.up><Key.up><Key.up><Key.up><Key.up><Key.up><Key.up><Key.up><Key.up><Key.up><Key.up><Key.up><Key.up><Key.up><Key.up><Key.up><Key.up><Key.up><Key.up><Key.up><Key.up><Key.up><Key.up><Key.up><Key.up><Key.down><Key.down><Key.down><Key.down><Key.down><Key.down><Key.down><Key.down><Key.down><Key.down><Key.down><Key.down><Key.down><Key.down><Key.down><Key.down><Key.down><Key.down><Key.down><Key.down><Key.down><Key.down><Key.down><Key.down><Key.down><Key.down><Key.down><Key.down><Key.down><Key.down><Key.down><Key.right><Key.right><Key.right><Key.right><Key.right><Key.right><Key.enter>.section<Key.backspace><Key.backspace><Key.backspace><Key.backspace><Key.backspace><Key.backspace><Key.backspace><Key.backspace>section.add<Key.caps_lock>C<Key.caps_lock>ontent<Key.enter><Key.enter>h1.card-content<Key.enter><Key.enter>
Screenshot: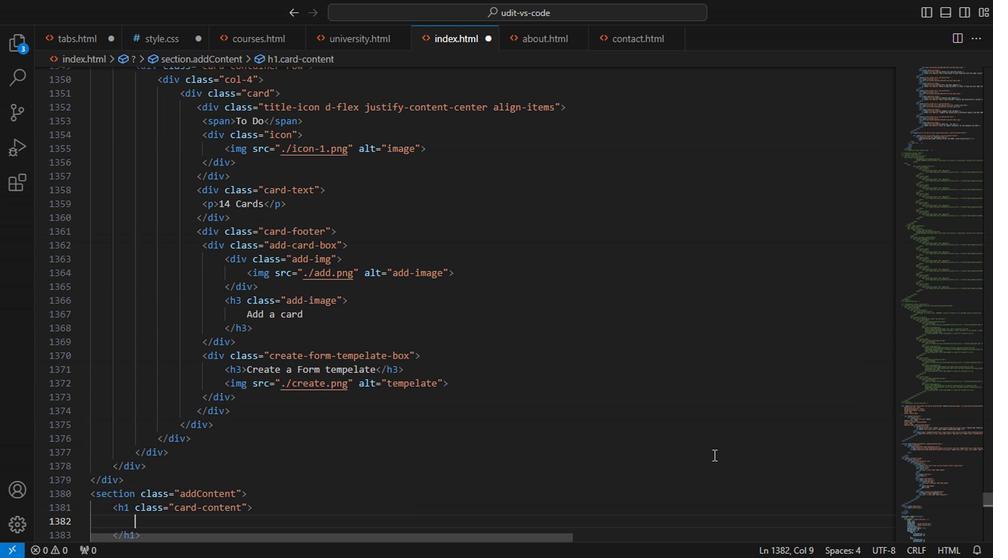 
Action: Mouse moved to (666, 447)
Screenshot: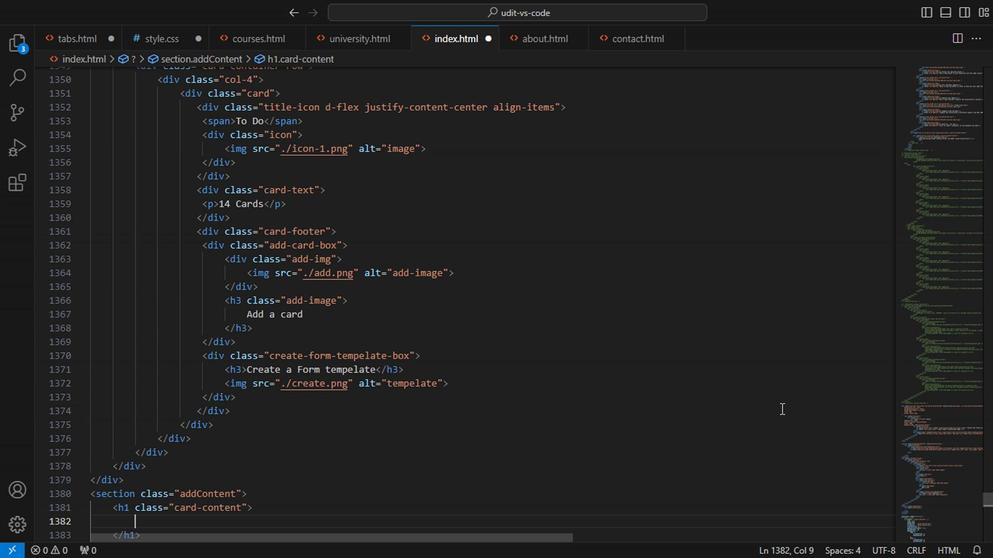 
